 Task: Implement version control for research projects using GitHub.
Action: Mouse moved to (207, 228)
Screenshot: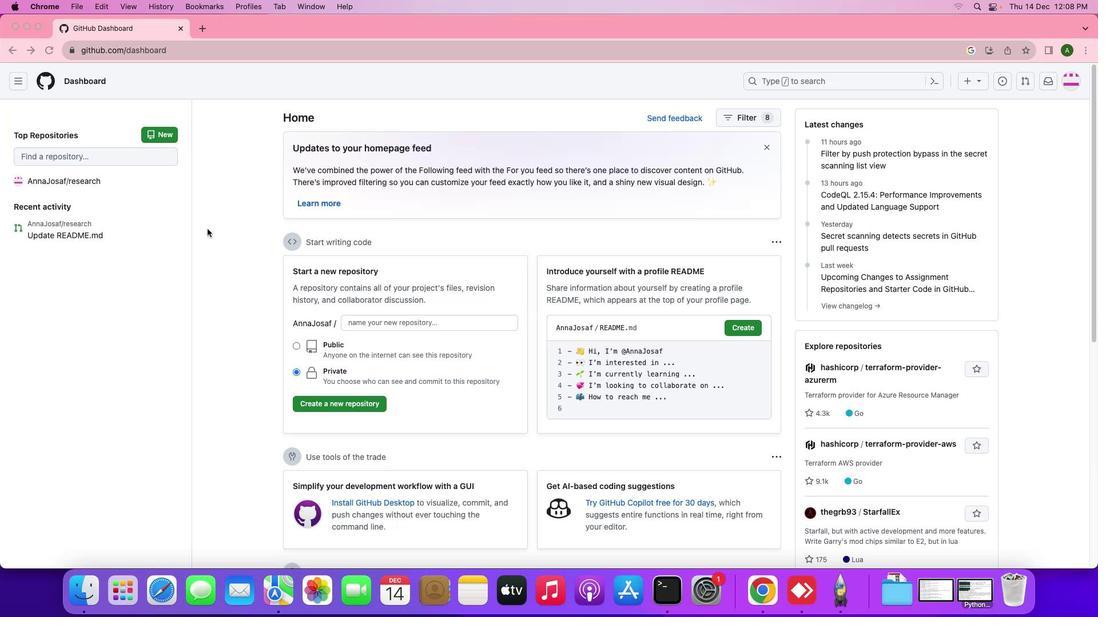 
Action: Mouse pressed left at (207, 228)
Screenshot: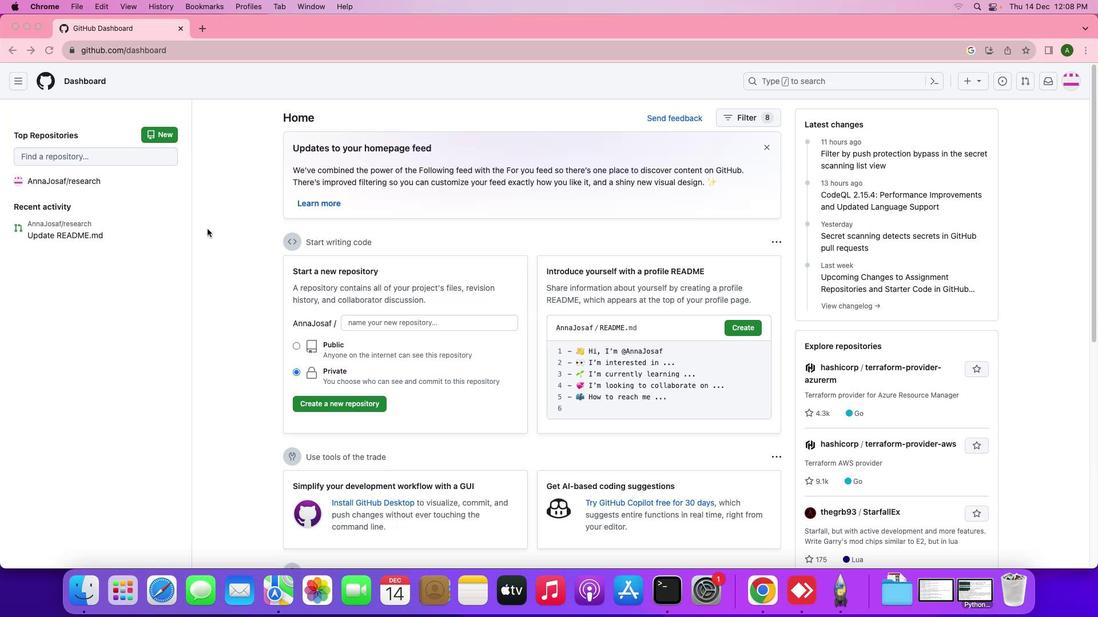 
Action: Mouse moved to (159, 133)
Screenshot: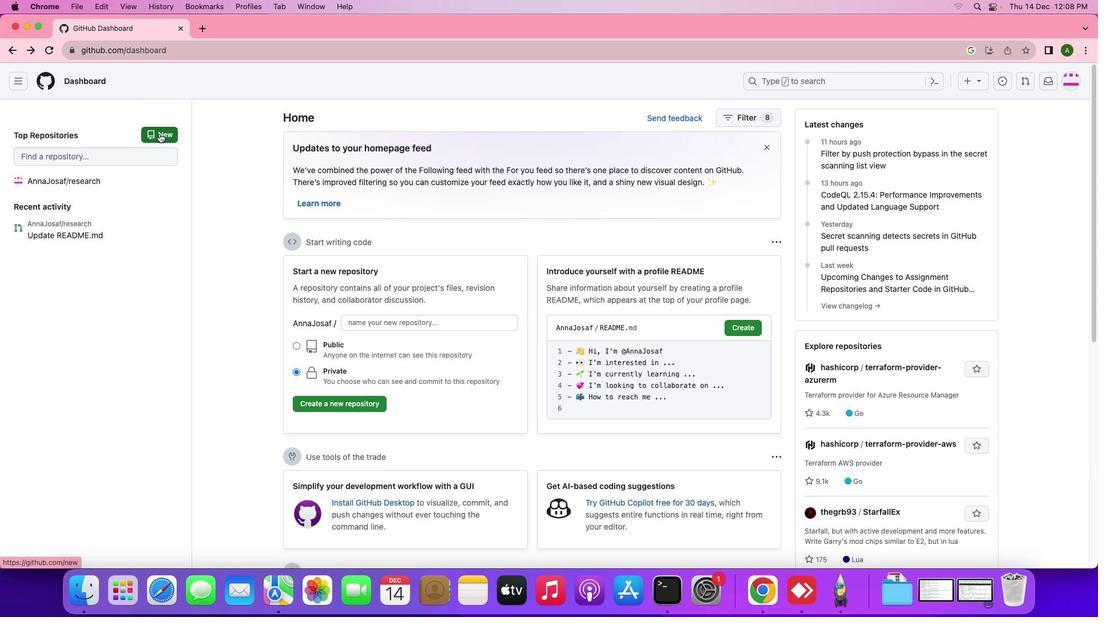 
Action: Mouse pressed left at (159, 133)
Screenshot: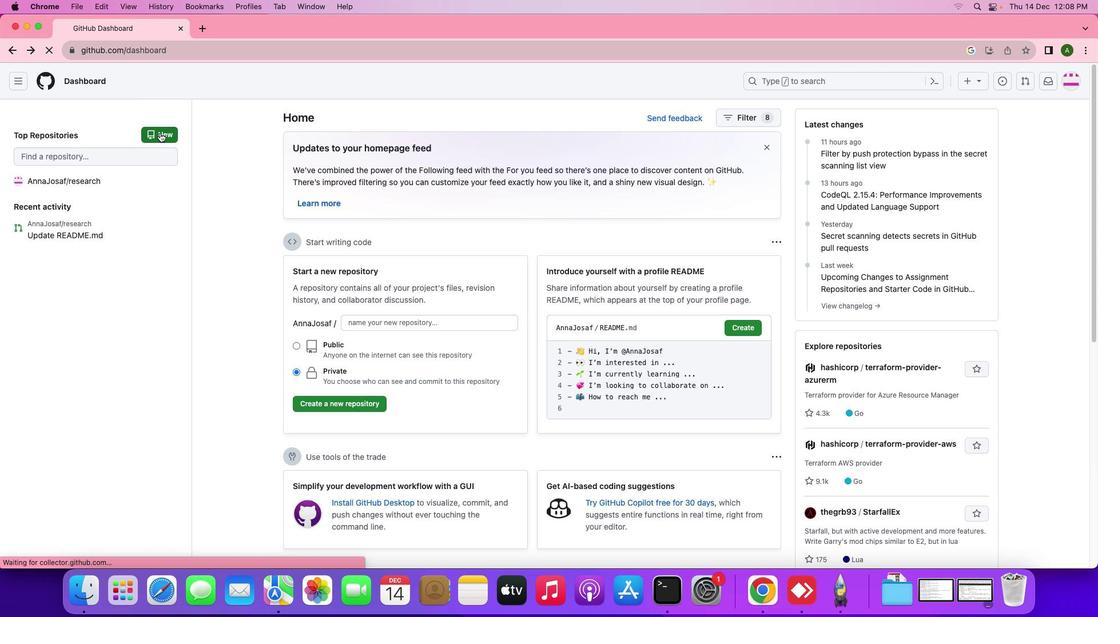 
Action: Mouse moved to (467, 220)
Screenshot: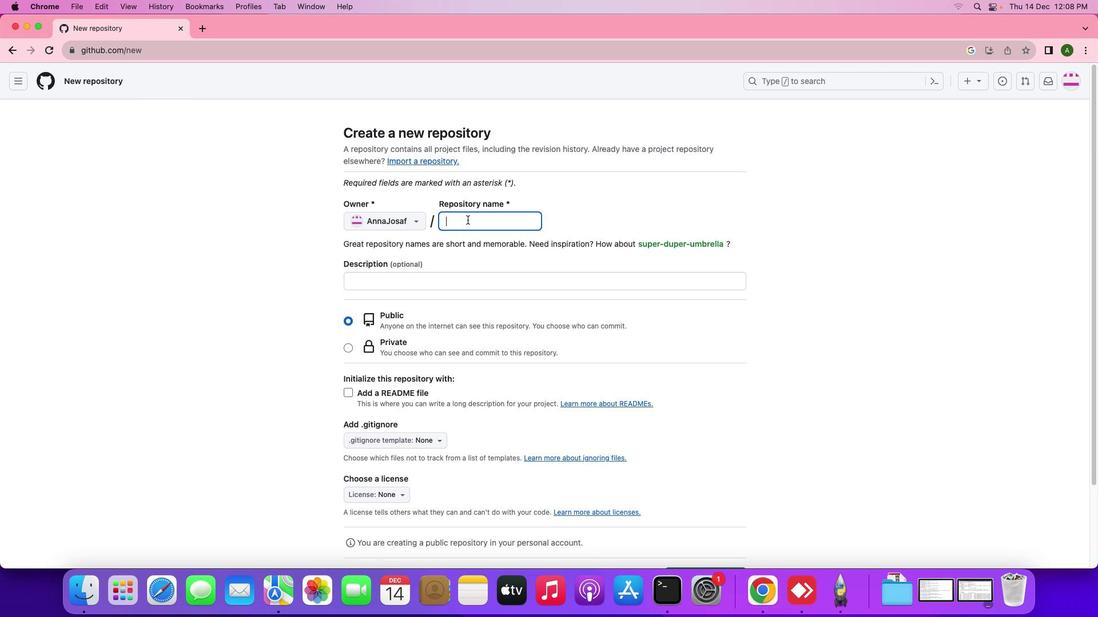 
Action: Mouse pressed left at (467, 220)
Screenshot: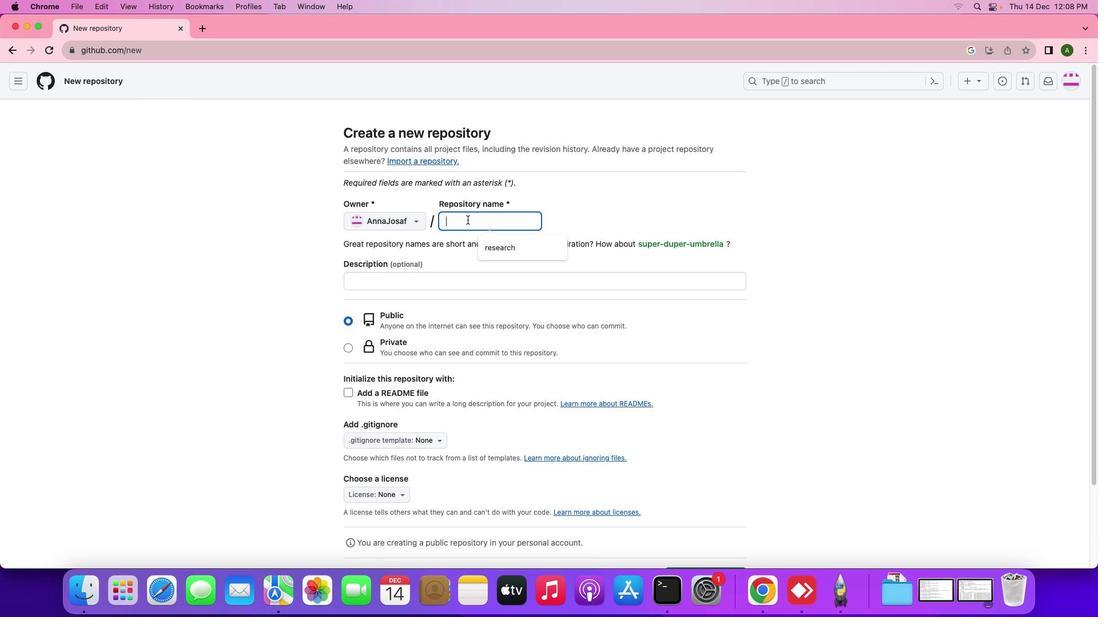 
Action: Key pressed Key.shift_r'R''e''s''e''a''r''c''h''1'Key.backspaceKey.shift_r'P''r''o''j''e''c''t'
Screenshot: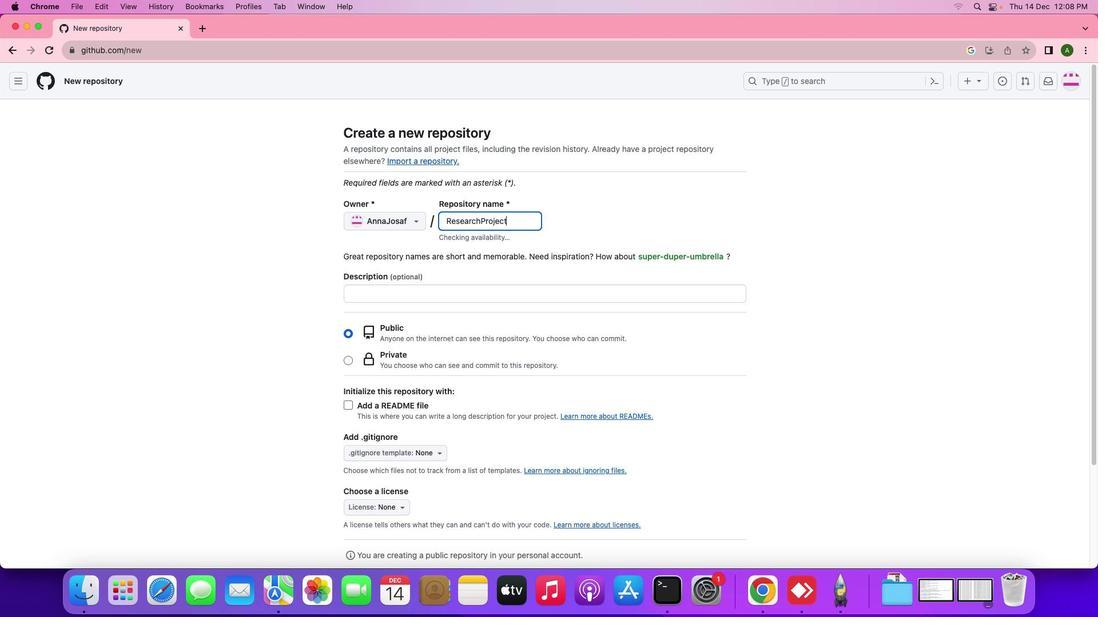 
Action: Mouse moved to (379, 376)
Screenshot: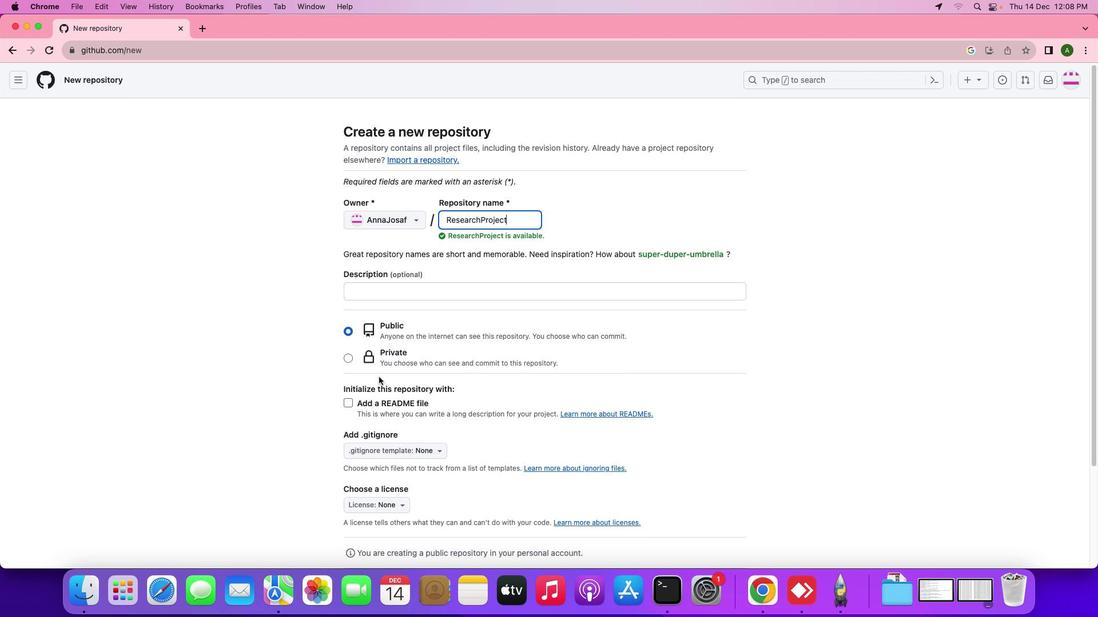 
Action: Mouse scrolled (379, 376) with delta (0, 0)
Screenshot: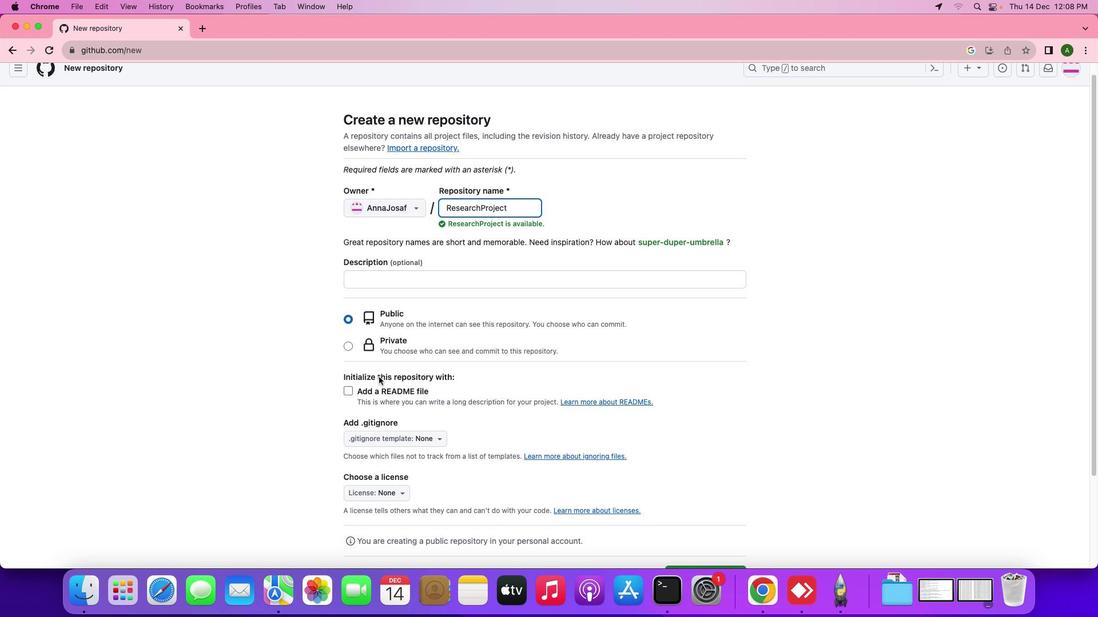 
Action: Mouse scrolled (379, 376) with delta (0, 0)
Screenshot: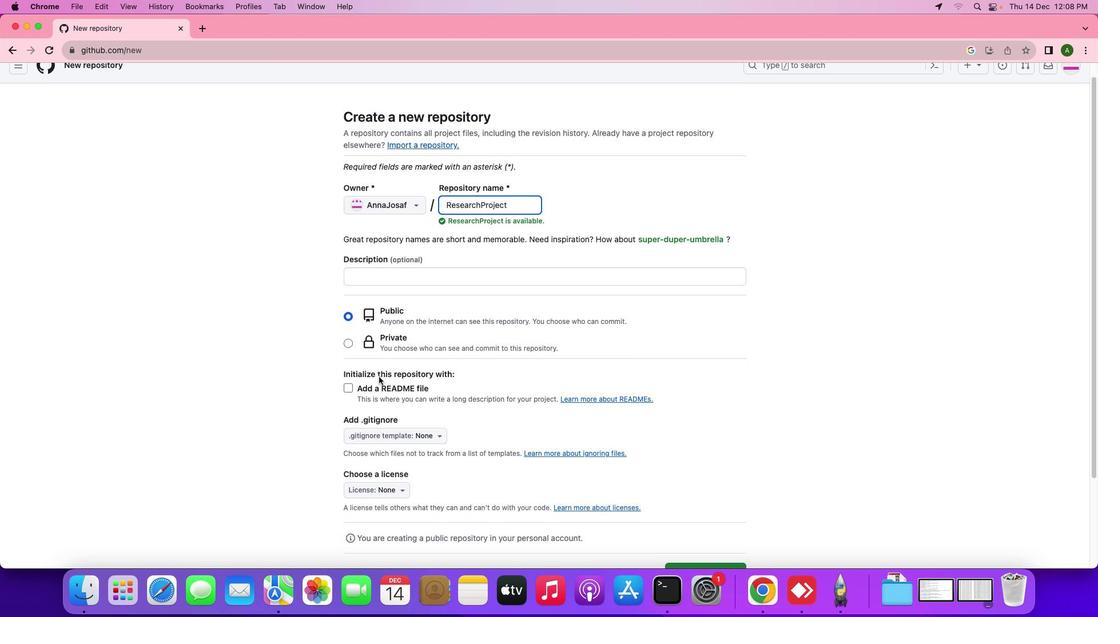 
Action: Mouse scrolled (379, 376) with delta (0, 0)
Screenshot: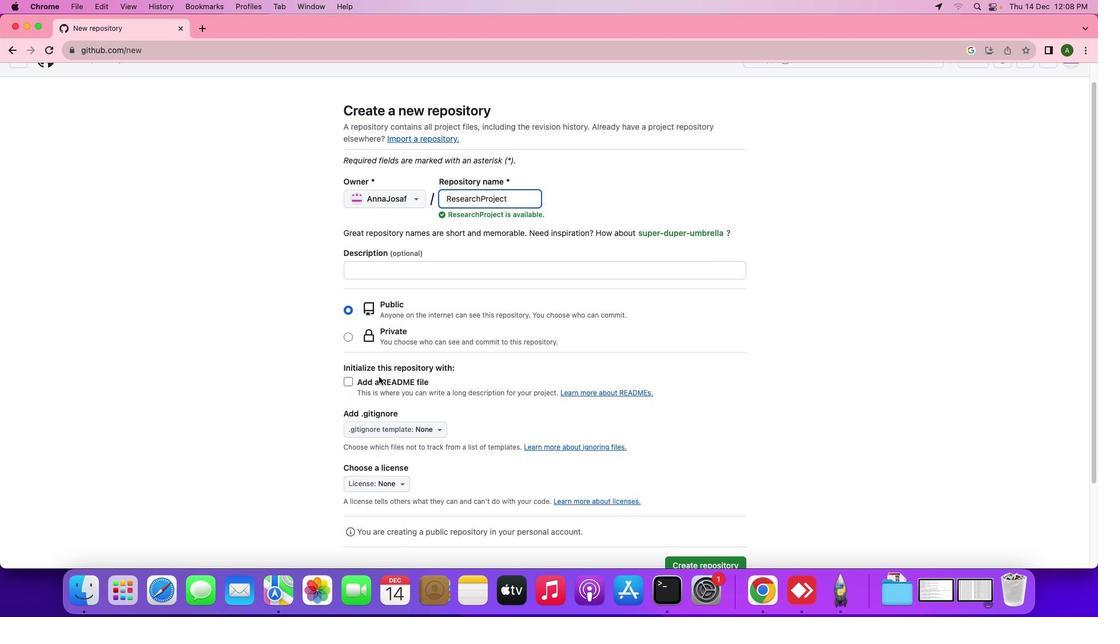 
Action: Mouse scrolled (379, 376) with delta (0, 0)
Screenshot: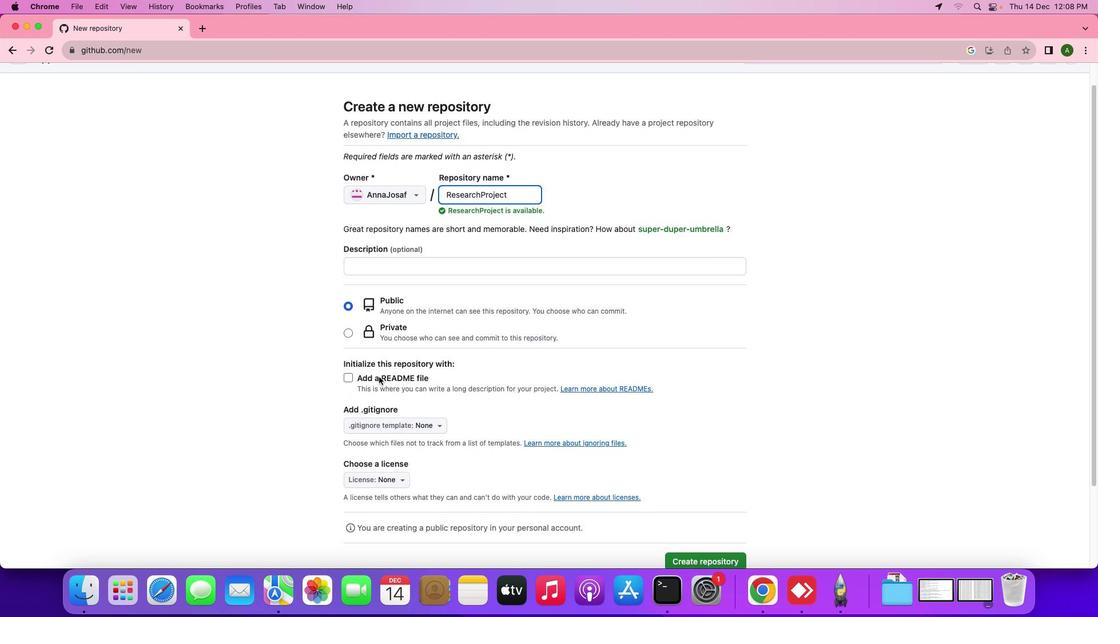 
Action: Mouse moved to (348, 379)
Screenshot: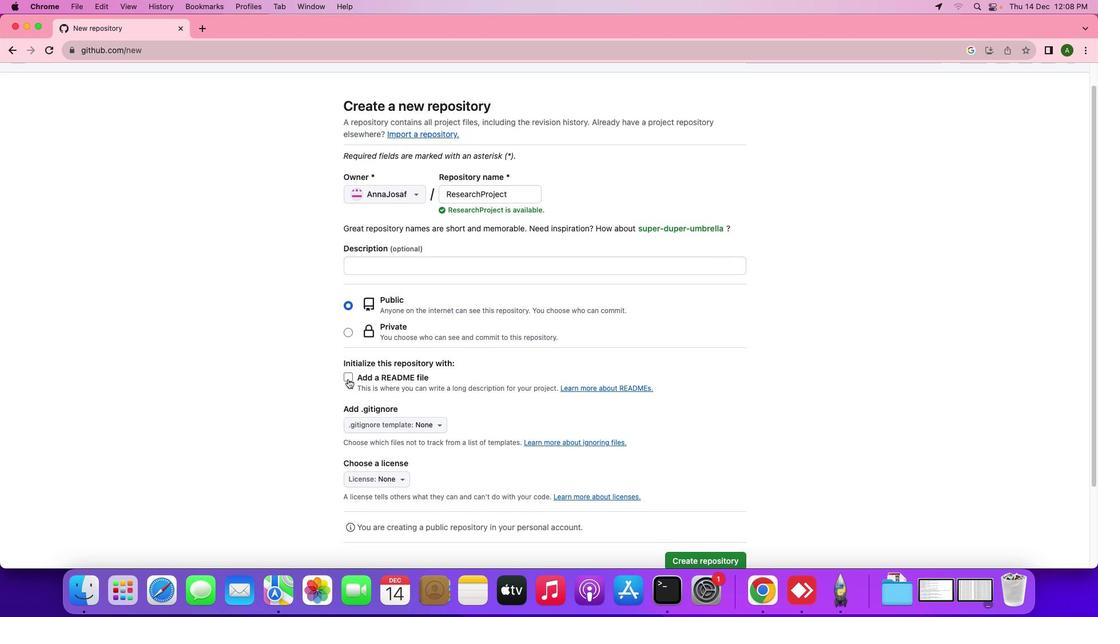 
Action: Mouse pressed left at (348, 379)
Screenshot: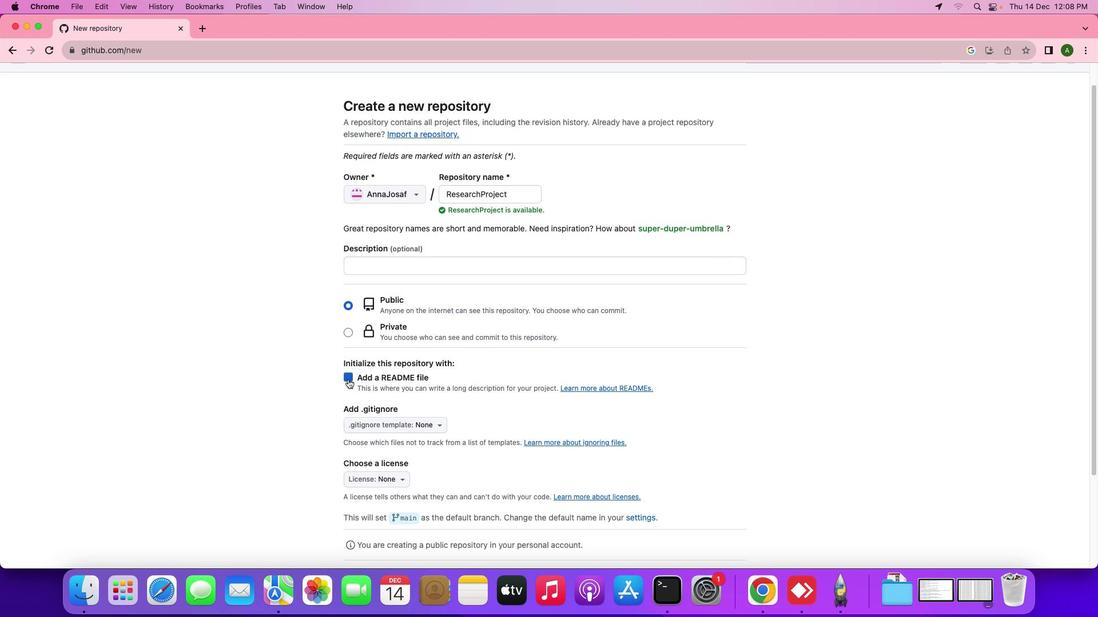 
Action: Mouse moved to (513, 400)
Screenshot: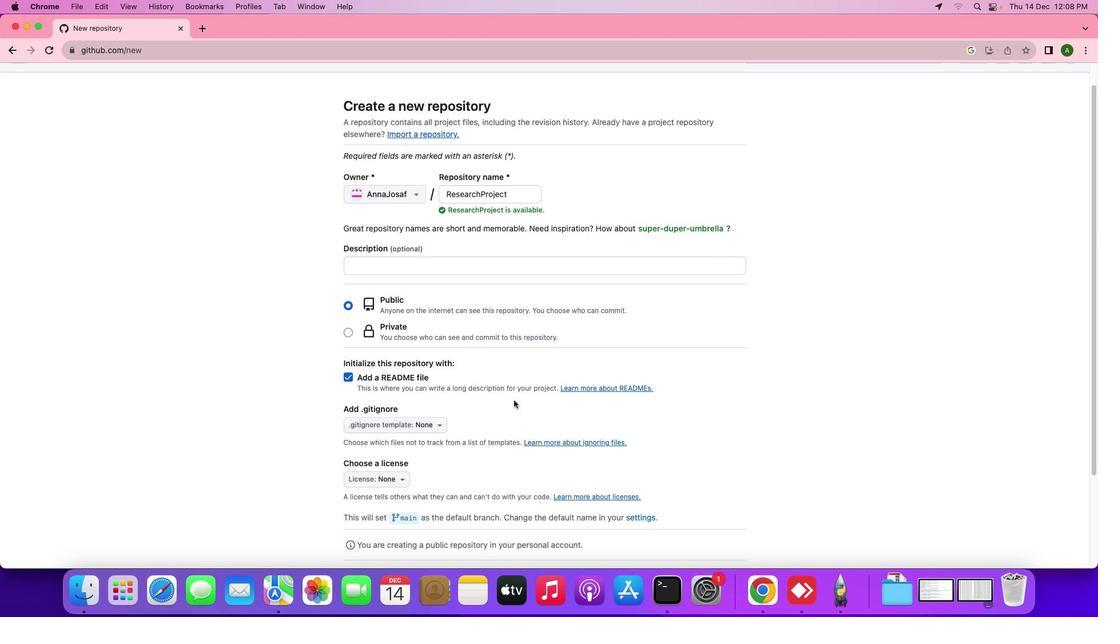 
Action: Mouse scrolled (513, 400) with delta (0, 0)
Screenshot: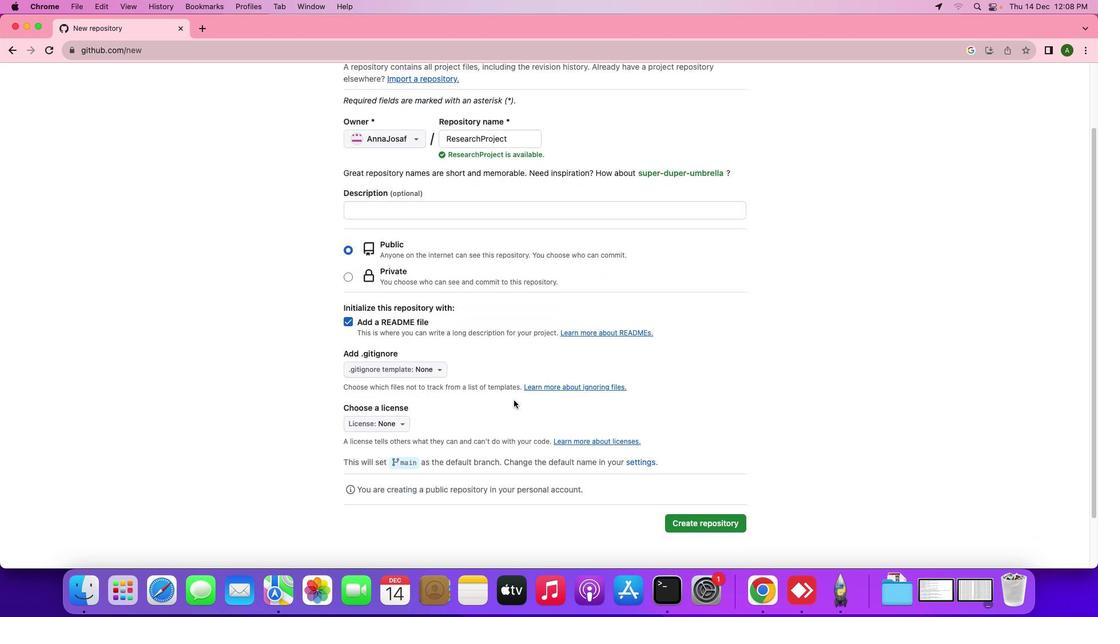 
Action: Mouse scrolled (513, 400) with delta (0, 0)
Screenshot: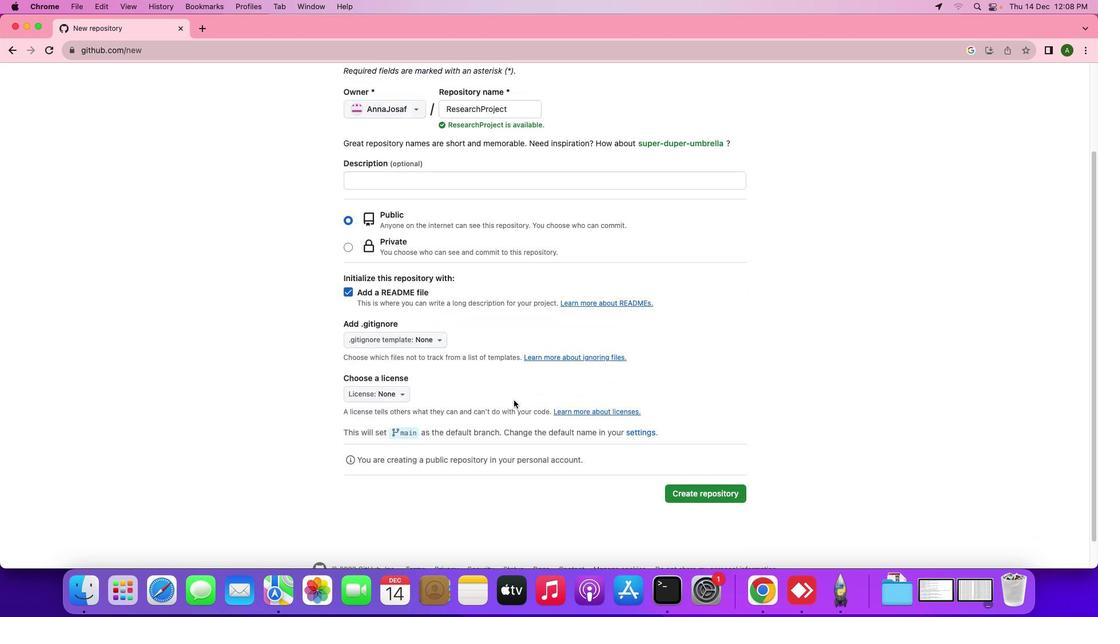 
Action: Mouse scrolled (513, 400) with delta (0, -1)
Screenshot: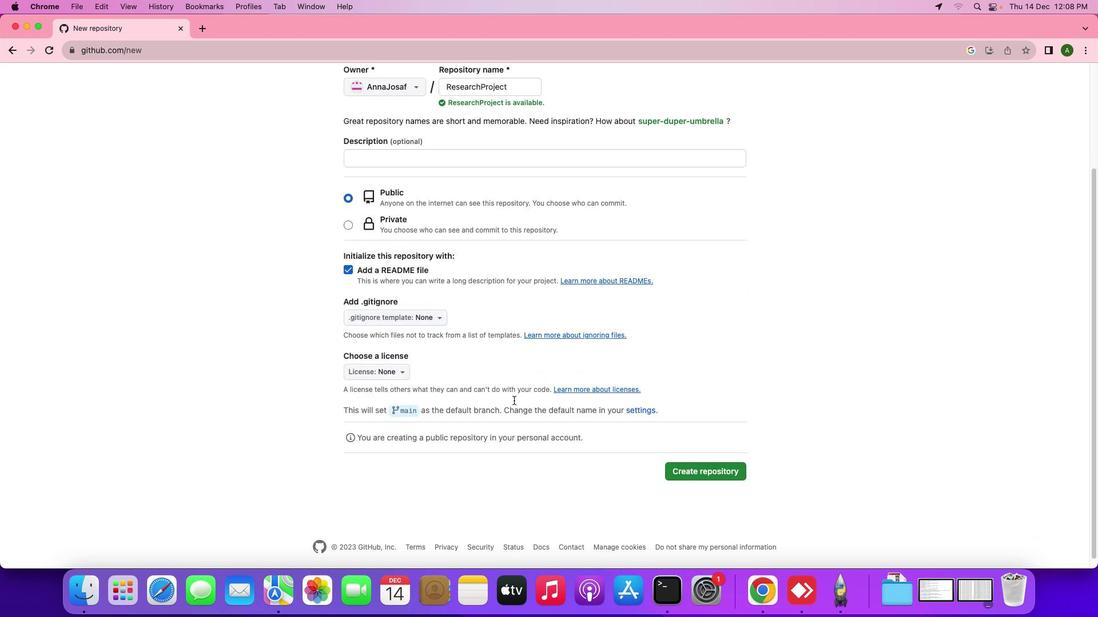 
Action: Mouse scrolled (513, 400) with delta (0, -2)
Screenshot: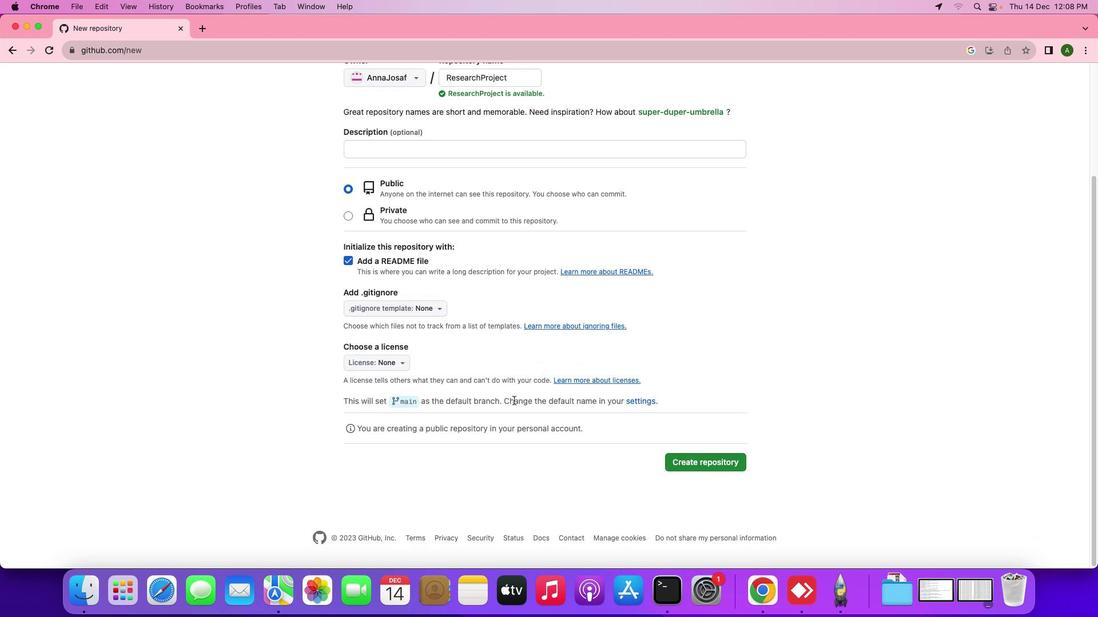 
Action: Mouse scrolled (513, 400) with delta (0, -2)
Screenshot: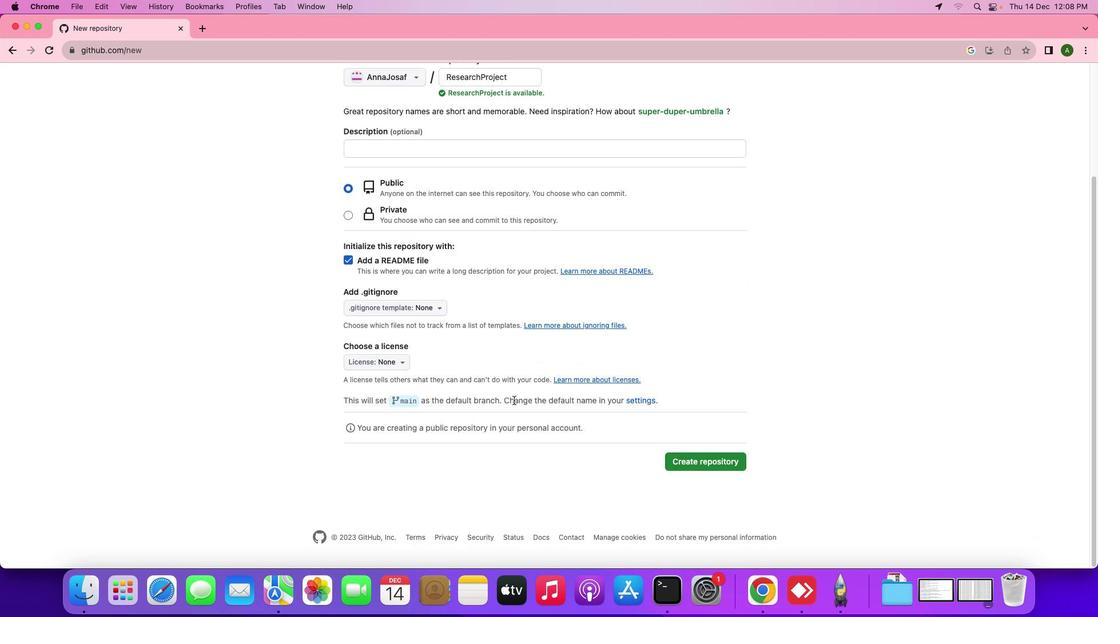 
Action: Mouse scrolled (513, 400) with delta (0, -2)
Screenshot: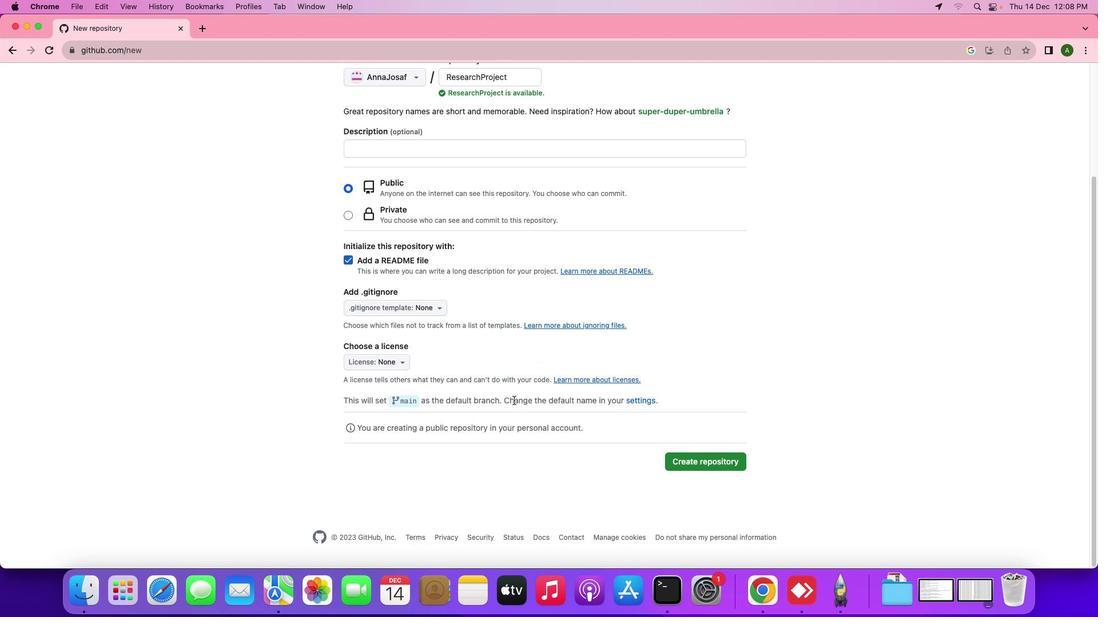 
Action: Mouse moved to (696, 462)
Screenshot: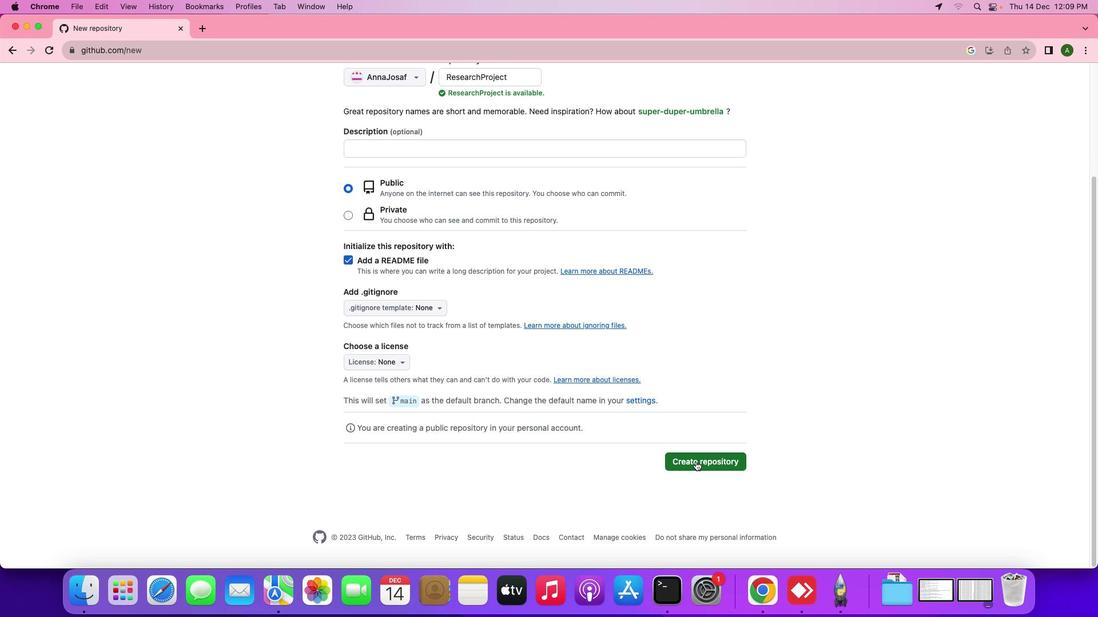 
Action: Mouse pressed left at (696, 462)
Screenshot: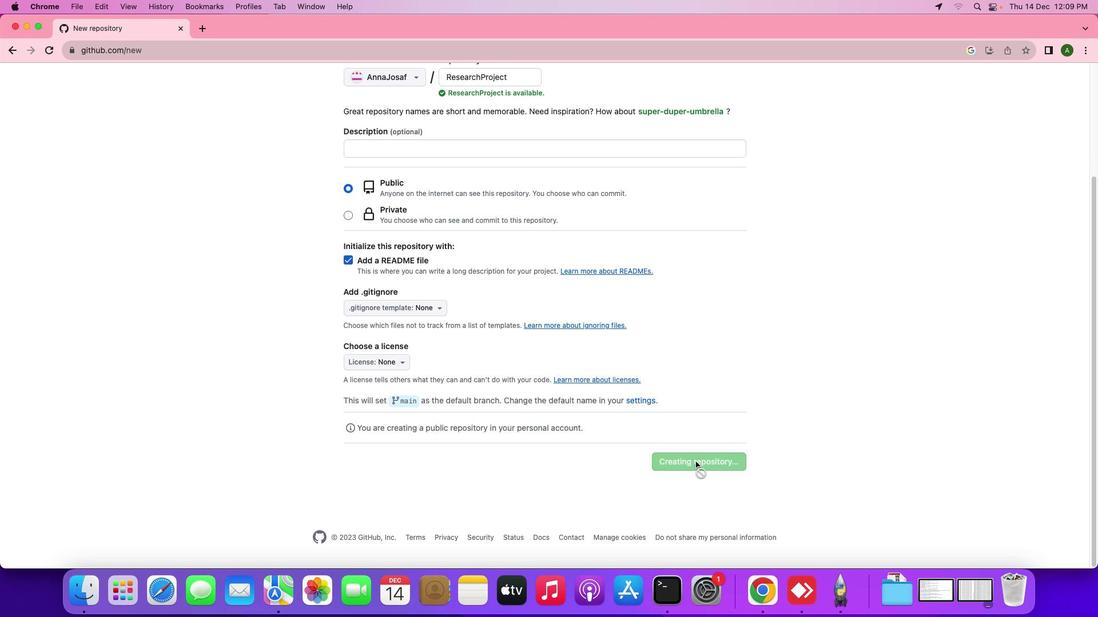 
Action: Mouse moved to (694, 280)
Screenshot: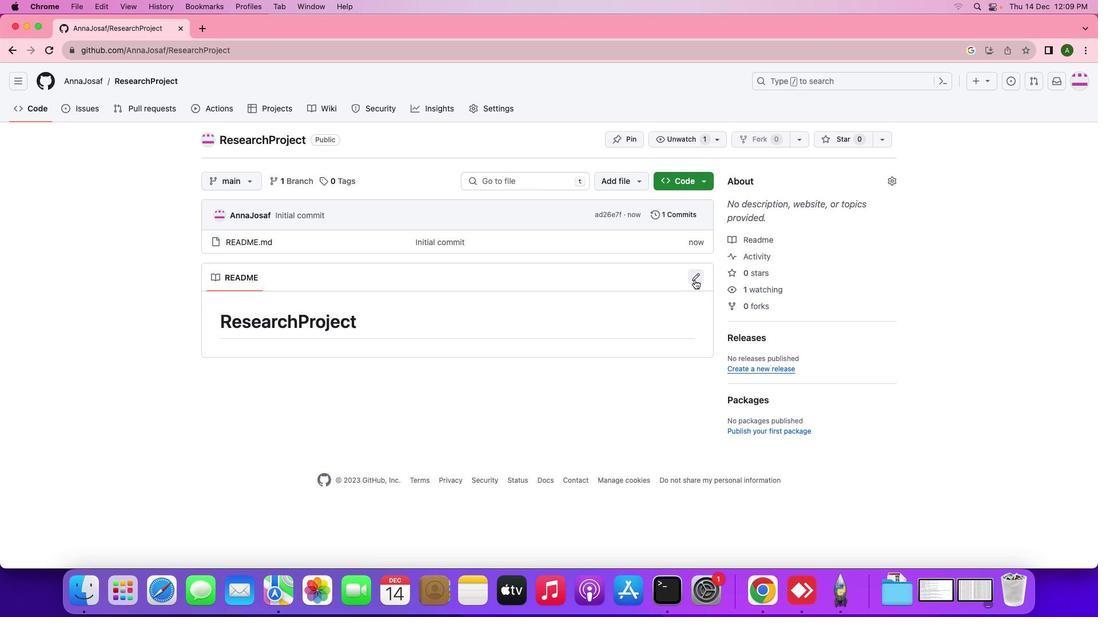 
Action: Mouse pressed left at (694, 280)
Screenshot: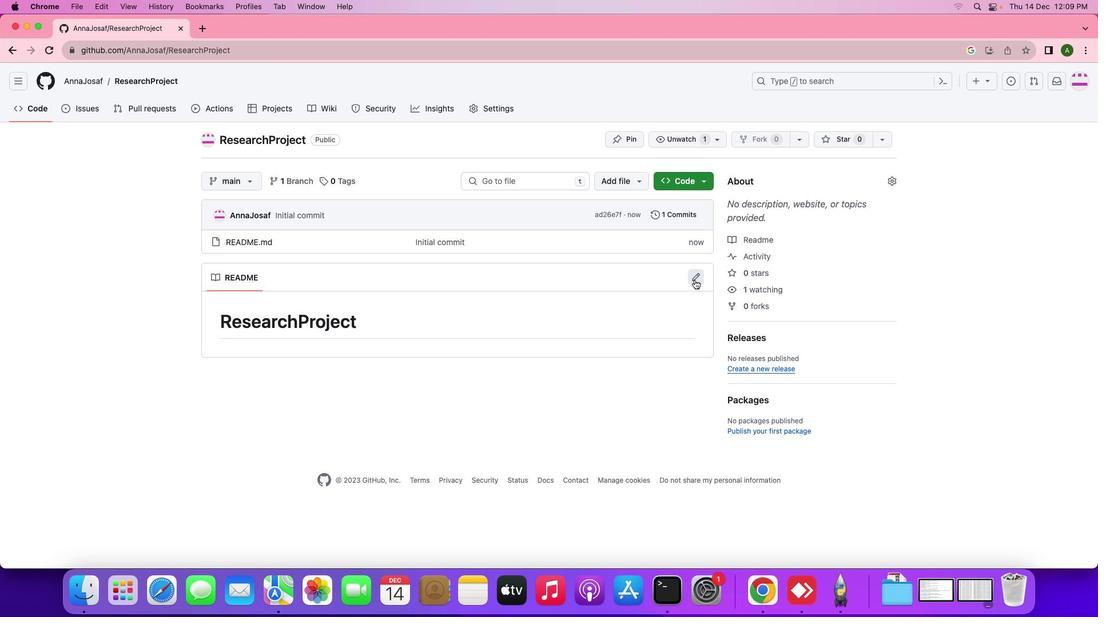 
Action: Mouse moved to (116, 197)
Screenshot: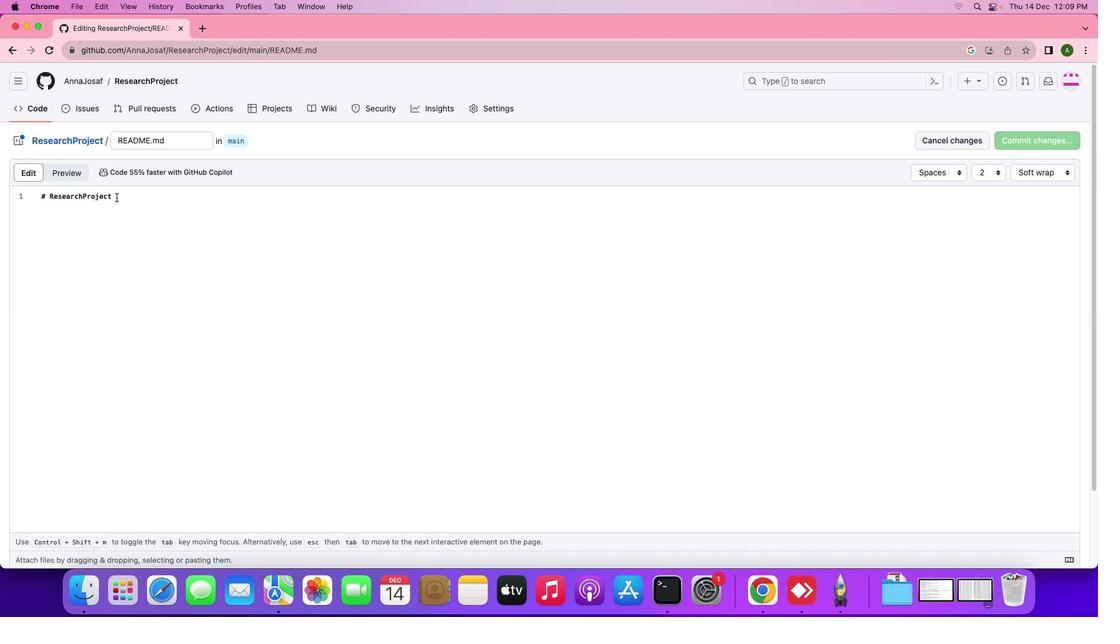 
Action: Mouse pressed left at (116, 197)
Screenshot: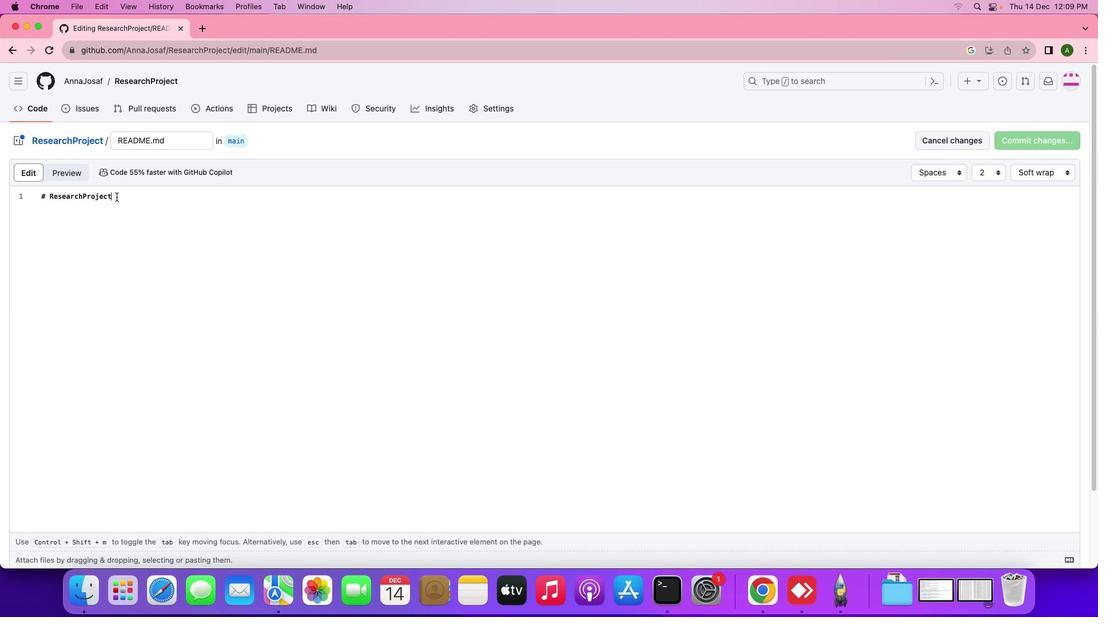 
Action: Mouse moved to (120, 195)
Screenshot: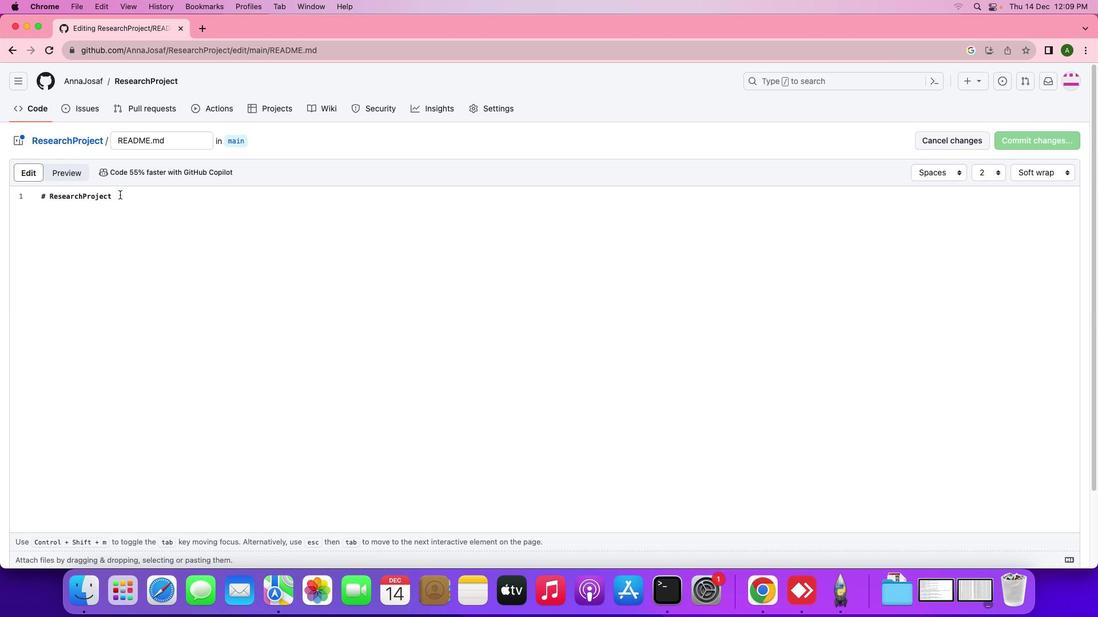 
Action: Key pressed Key.enterKey.shift_r'#'Key.spaceKey.backspaceKey.backspace'1'Key.backspaceKey.shift_r'#'Key.spaceKey.shift_r'P''r''o''j''e''c''t'Key.space'o'Key.backspaceKey.backspaceKey.backspaceKey.backspaceKey.backspaceKey.backspaceKey.backspaceKey.backspaceKey.backspaceKey.backspaceKey.backspaceKey.shift_r'V''e''r''s''i''o''n'Key.spaceKey.shift_r'C''o''n''t''r''o''l'Key.space'i''s'Key.space't''h''e'Key.space'b''a''c''k''d''o''n''e'Key.space'o''f'Key.space'o''u''r'Key.space'r''e''a'Key.backspace's''e''a''r''c''h'Key.space'p''r''o''j''e''c''t'','Key.space'p''r''o''v''i''d''i''n''g'Key.space'a'Key.space's''t''r''u''c''t''u''r''e''d''s'Key.spaceKey.backspaceKey.backspace'd'Key.backspaceKey.enterKey.shift_r'E'Key.backspaceKey.shift_r'A''l''l'Key.spaceKey.shift_r'P''r''o''j''e''c''t'Key.space'c''o''m''p''o''n''e''n''t''s'Key.space'f''r''o''m'Key.space'c''o''d''e'Key.space't''o'Key.space'd''a''t''a'','Key.space'a''r''e'Key.space't''r''a''c''k''e''d'','Key.space'm''a''k''e''i''n'Key.backspaceKey.backspaceKey.backspace'i''n''g'Key.space'i''s'Key.space'e''a''s''i''r'Key.backspace'e''r'Key.space't''o'Key.space'r''e''c''r''e''a''t''e'Key.space'e''x''p''e''r''i''m''e''n''t''s'Key.space'a''n''d'Key.space'a''n''a''l''y''s''e''s''.'Key.space
Screenshot: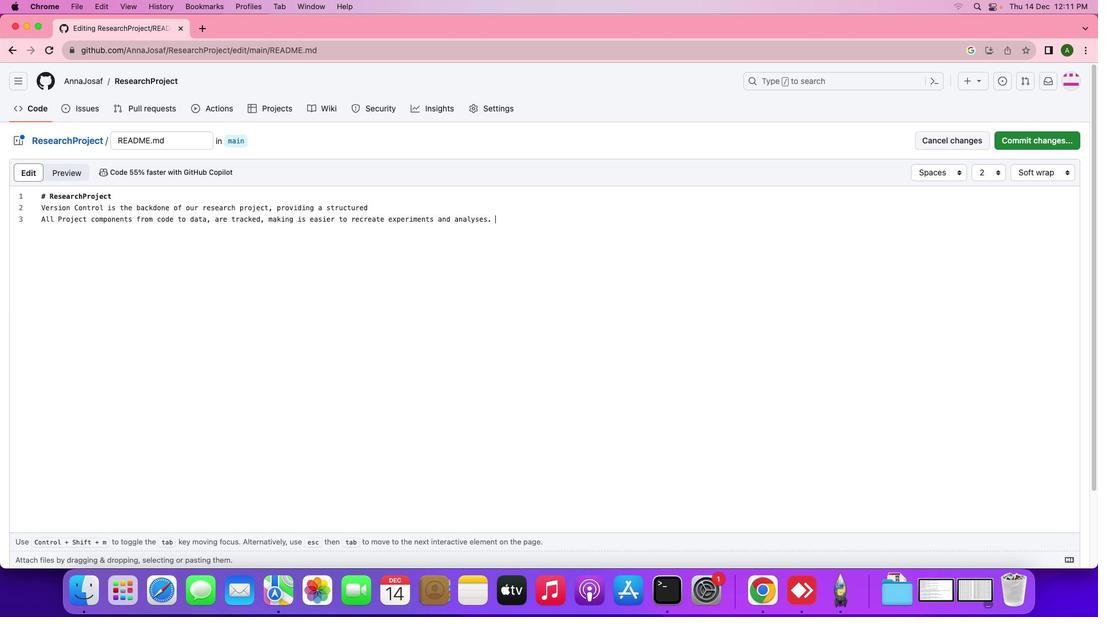 
Action: Mouse scrolled (120, 195) with delta (0, 0)
Screenshot: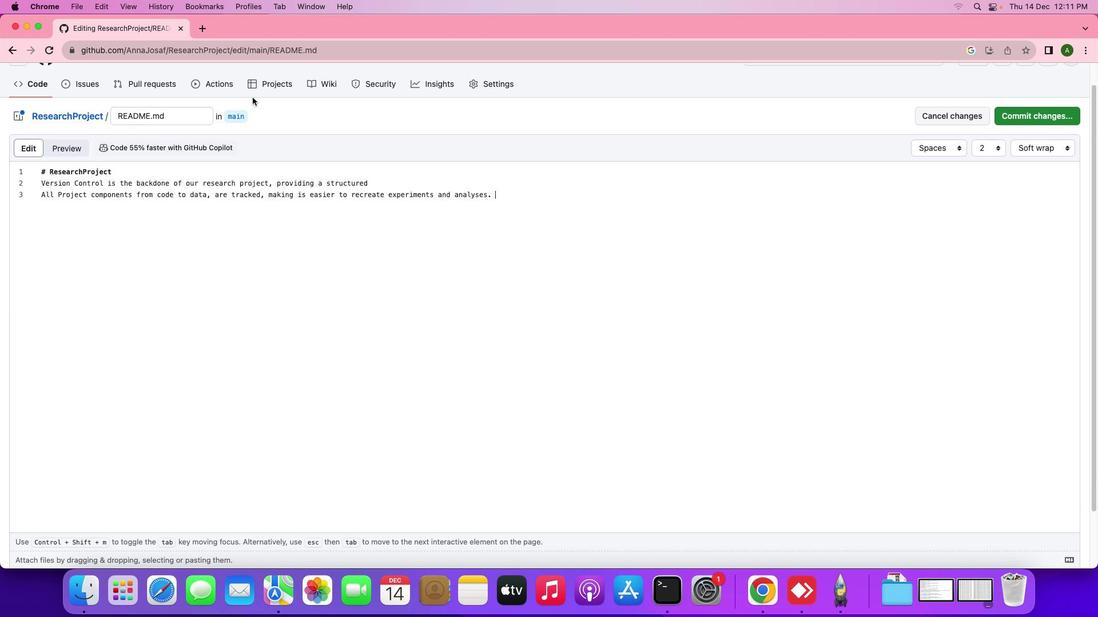 
Action: Mouse moved to (120, 194)
Screenshot: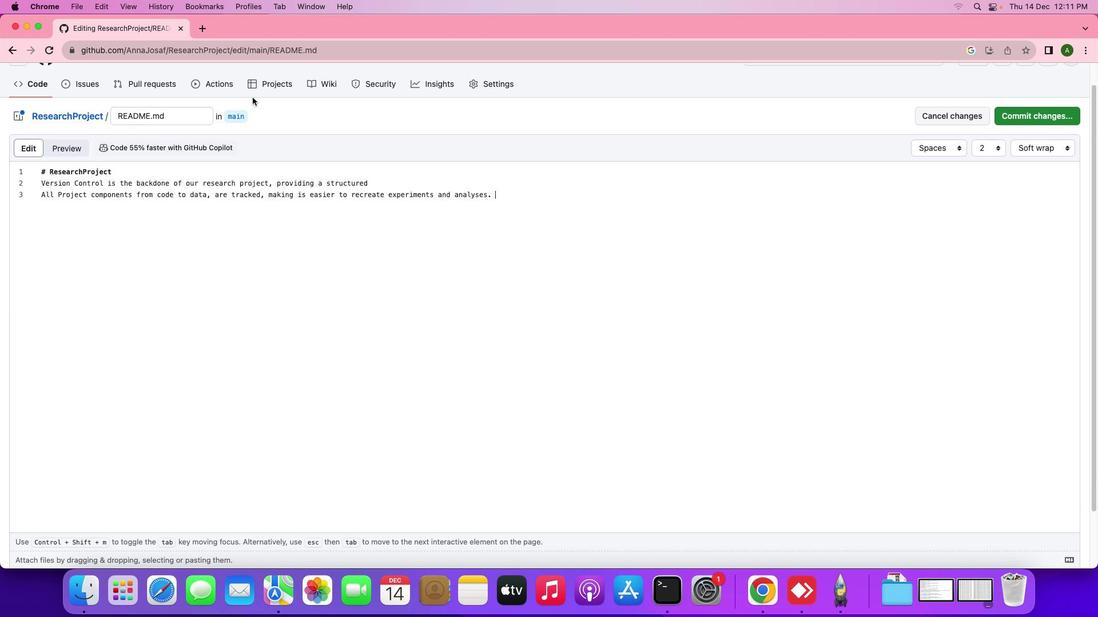 
Action: Mouse scrolled (120, 194) with delta (0, 0)
Screenshot: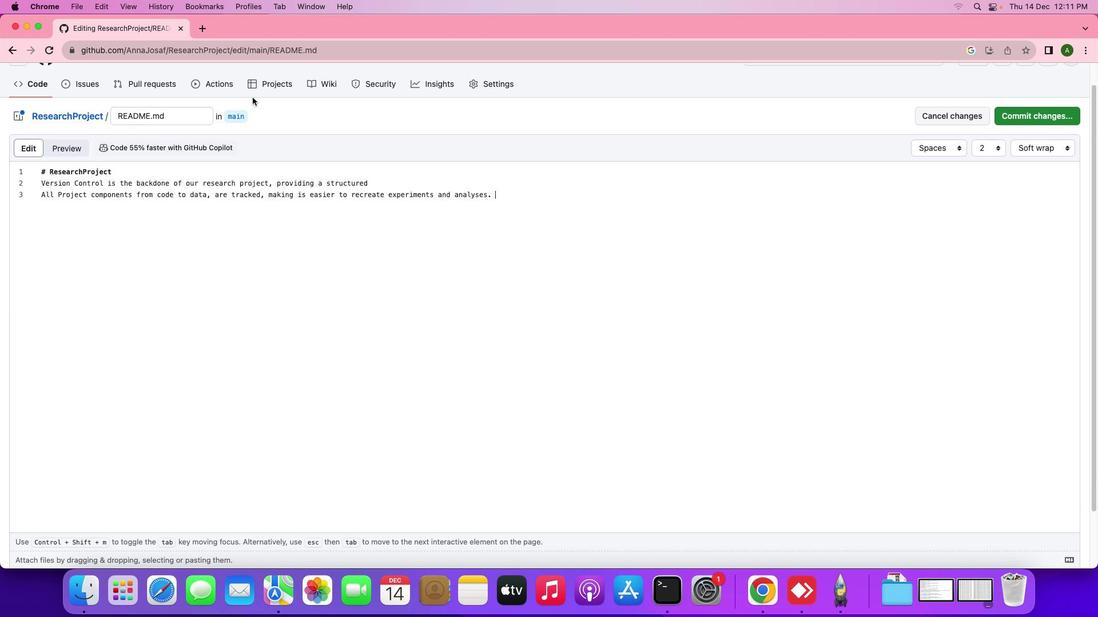 
Action: Mouse moved to (831, 175)
Screenshot: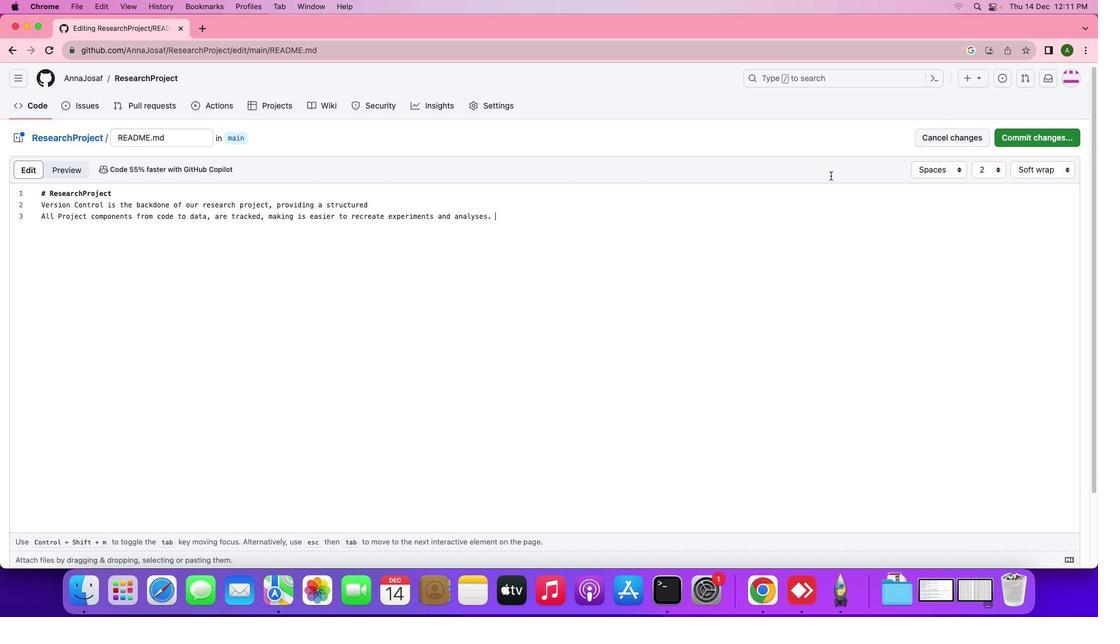 
Action: Mouse scrolled (831, 175) with delta (0, 0)
Screenshot: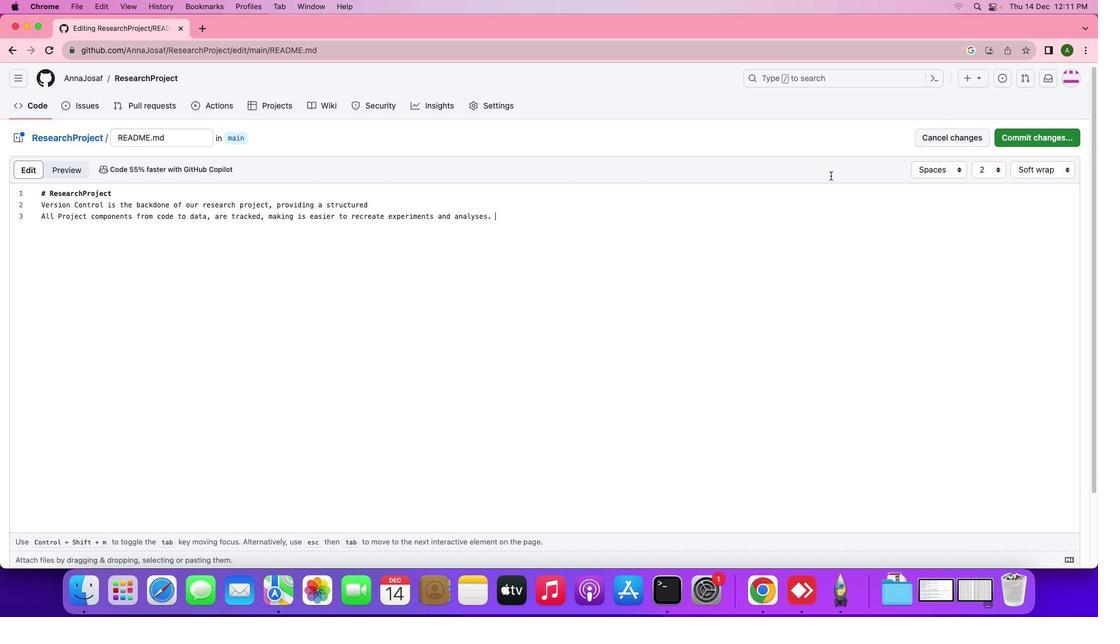 
Action: Mouse moved to (831, 175)
Screenshot: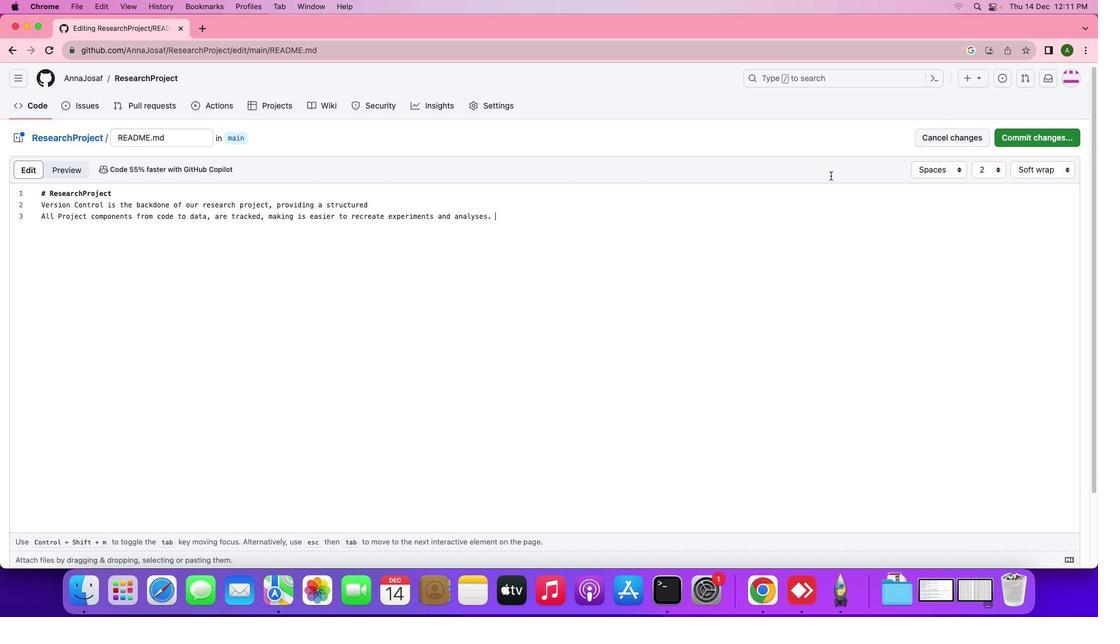 
Action: Mouse scrolled (831, 175) with delta (0, 0)
Screenshot: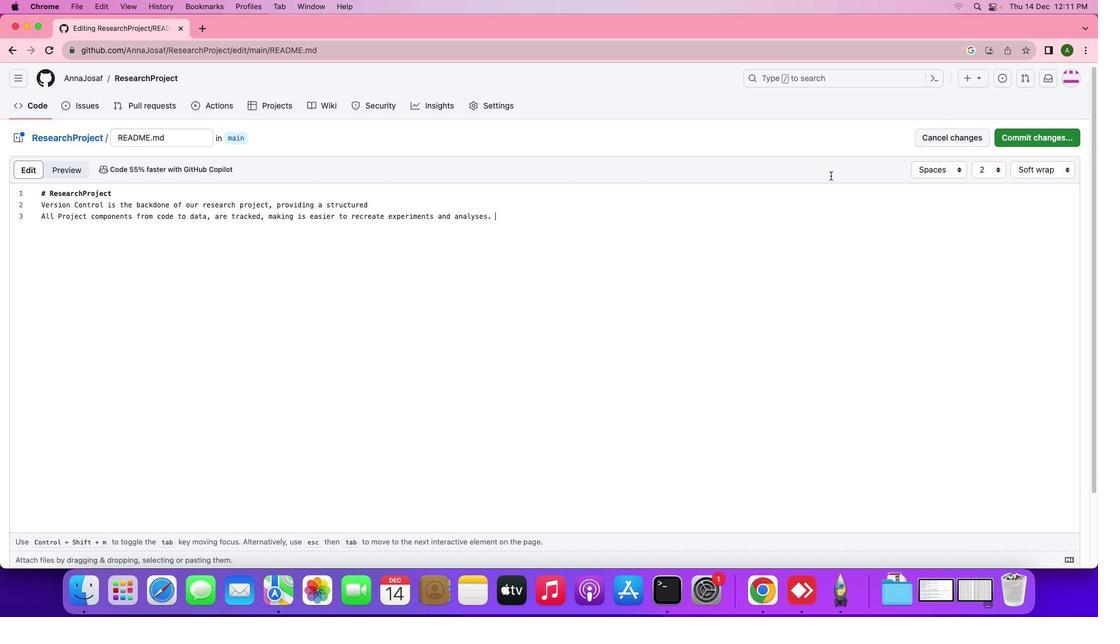 
Action: Mouse moved to (830, 176)
Screenshot: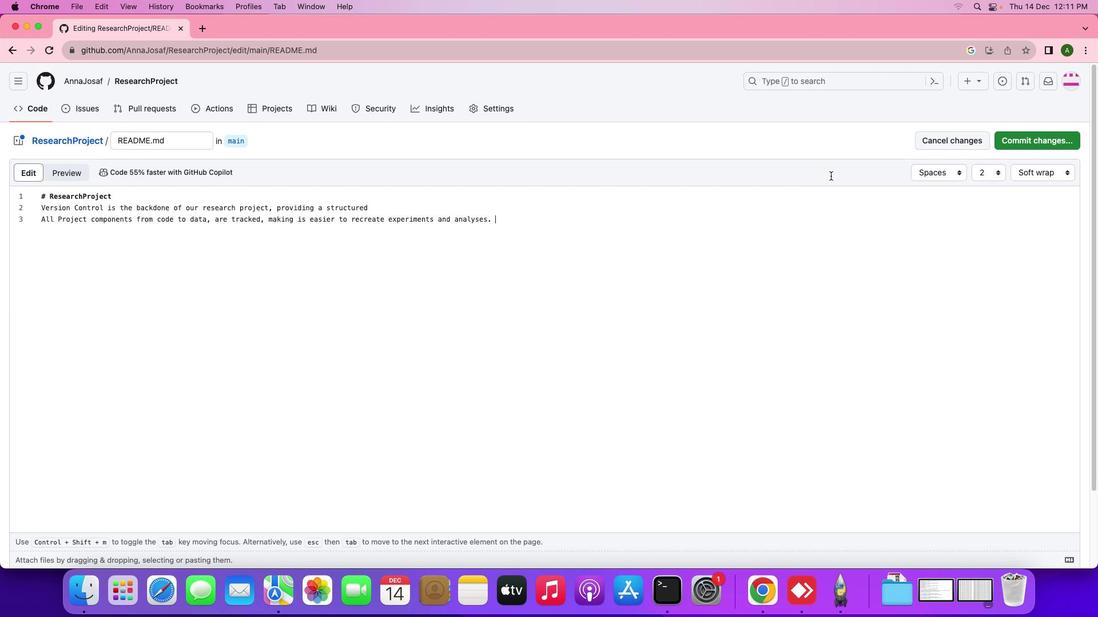 
Action: Mouse scrolled (830, 176) with delta (0, 1)
Screenshot: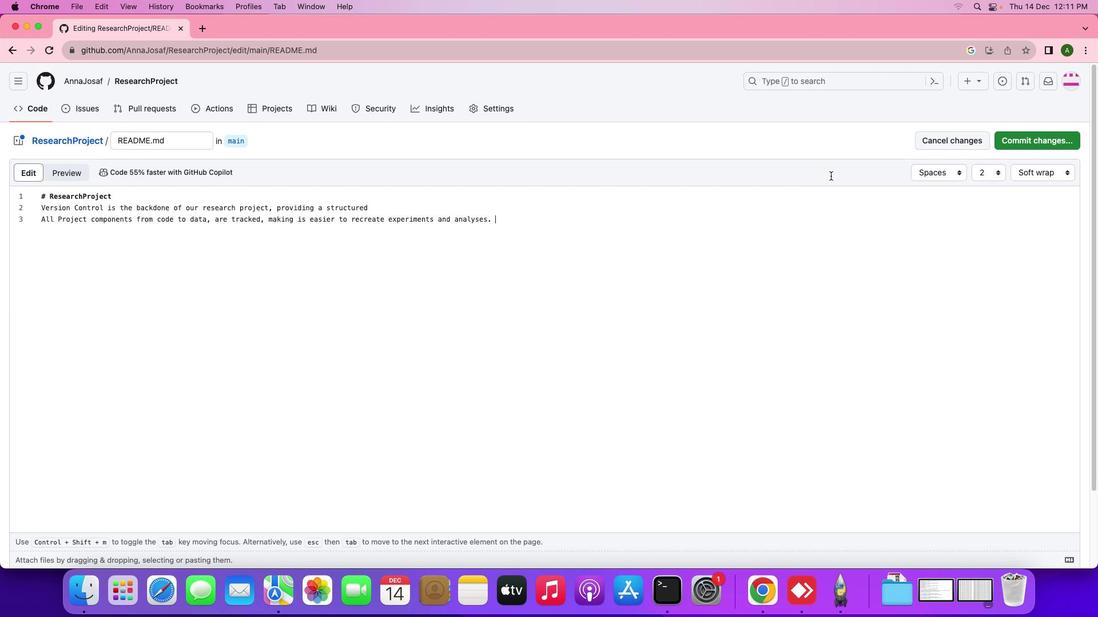 
Action: Mouse scrolled (830, 176) with delta (0, 0)
Screenshot: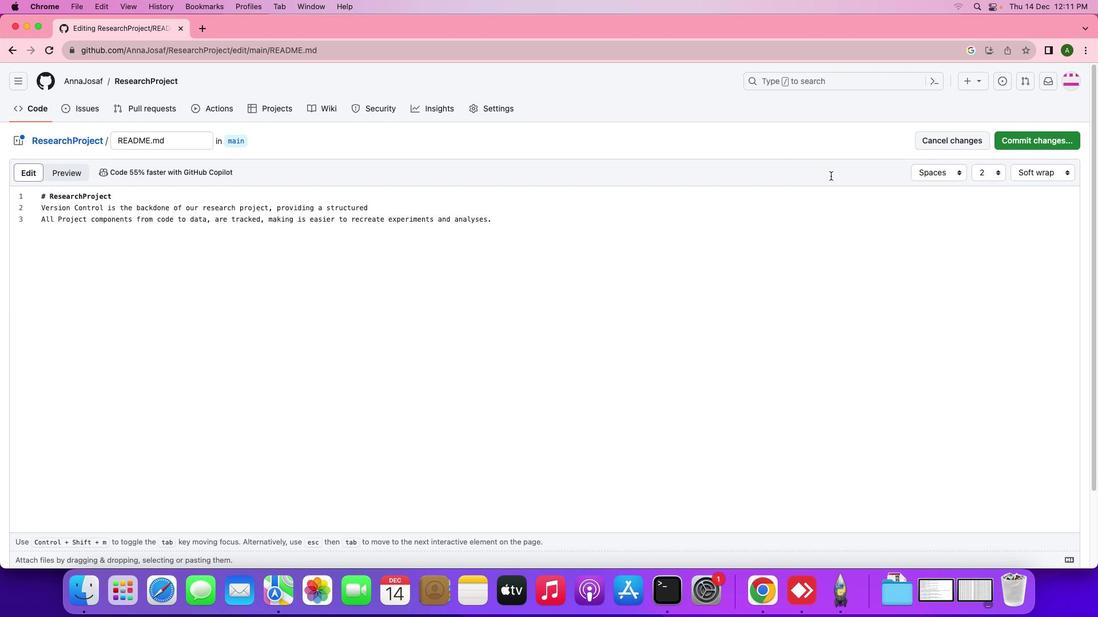 
Action: Mouse scrolled (830, 176) with delta (0, 0)
Screenshot: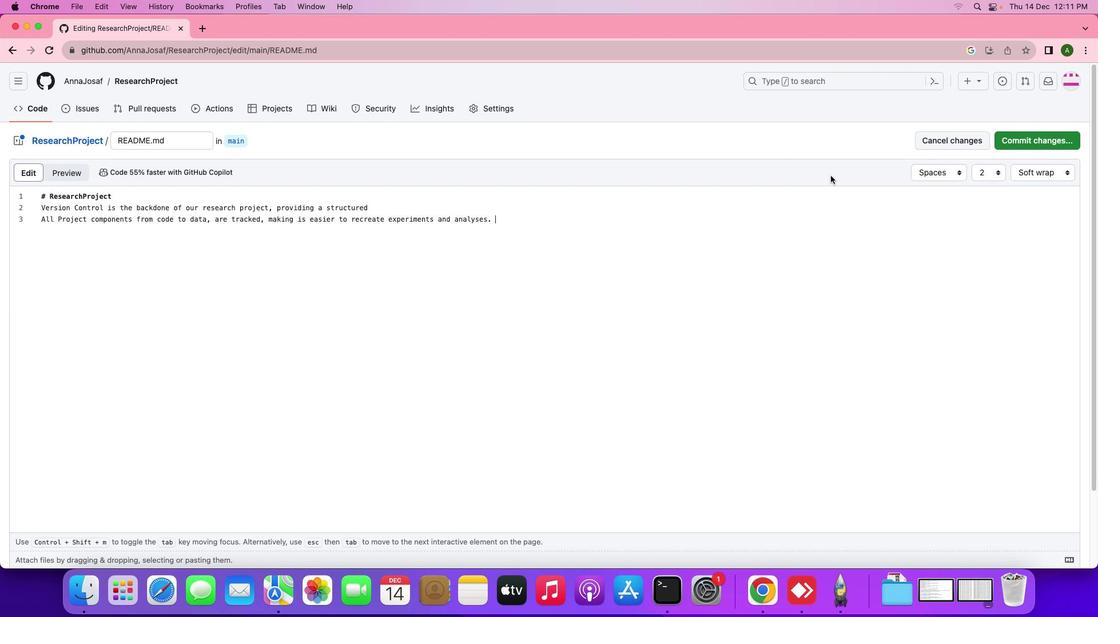 
Action: Mouse scrolled (830, 176) with delta (0, 0)
Screenshot: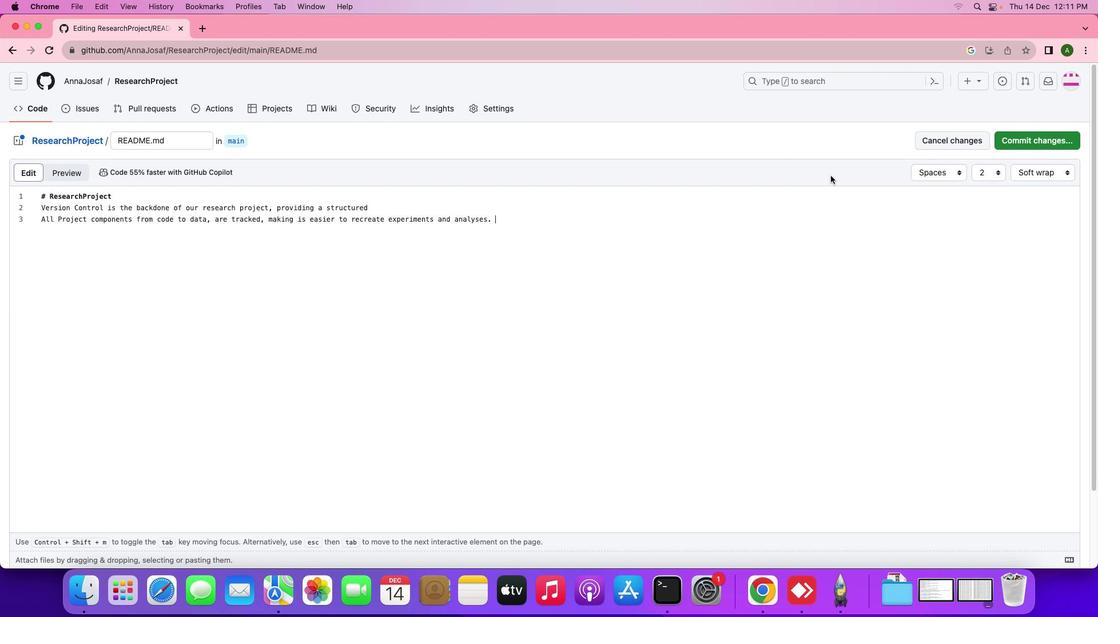 
Action: Mouse moved to (604, 312)
Screenshot: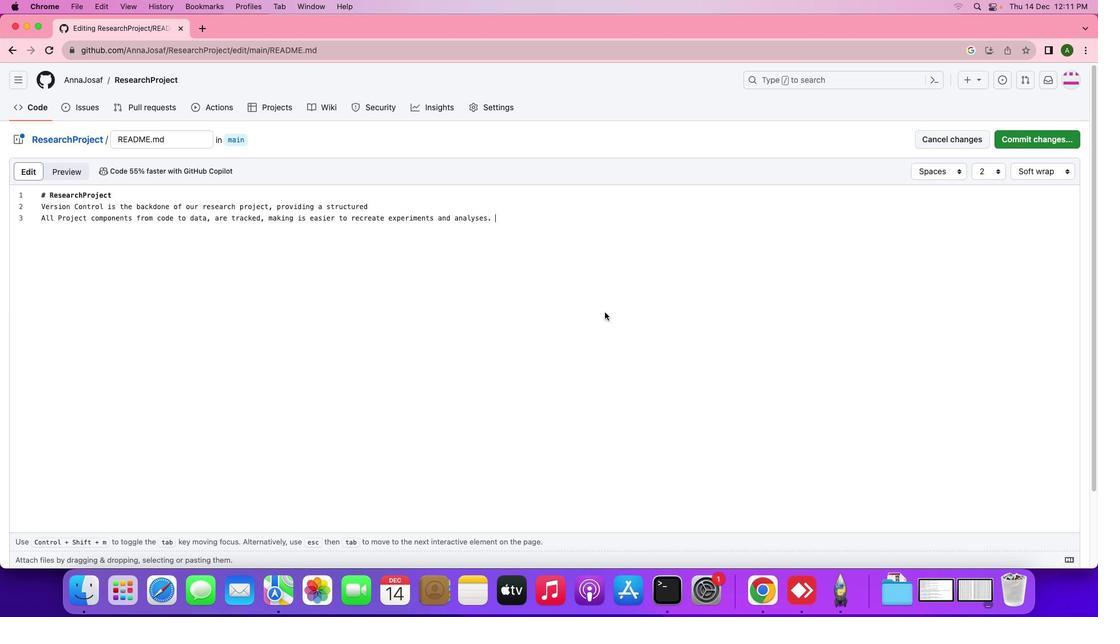 
Action: Mouse scrolled (604, 312) with delta (0, 0)
Screenshot: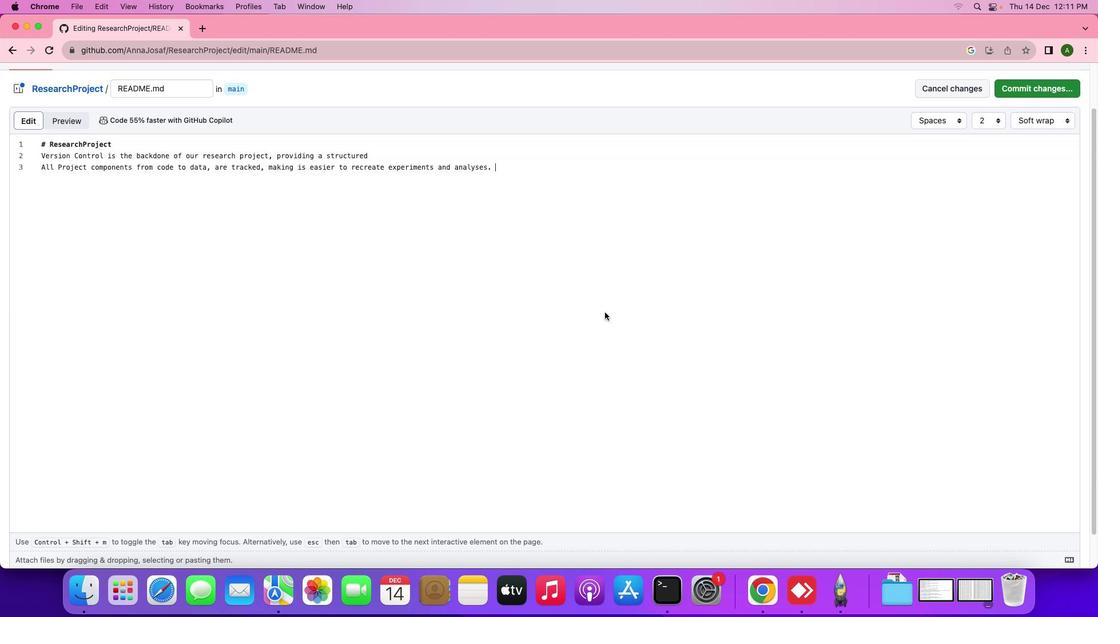 
Action: Mouse scrolled (604, 312) with delta (0, 0)
Screenshot: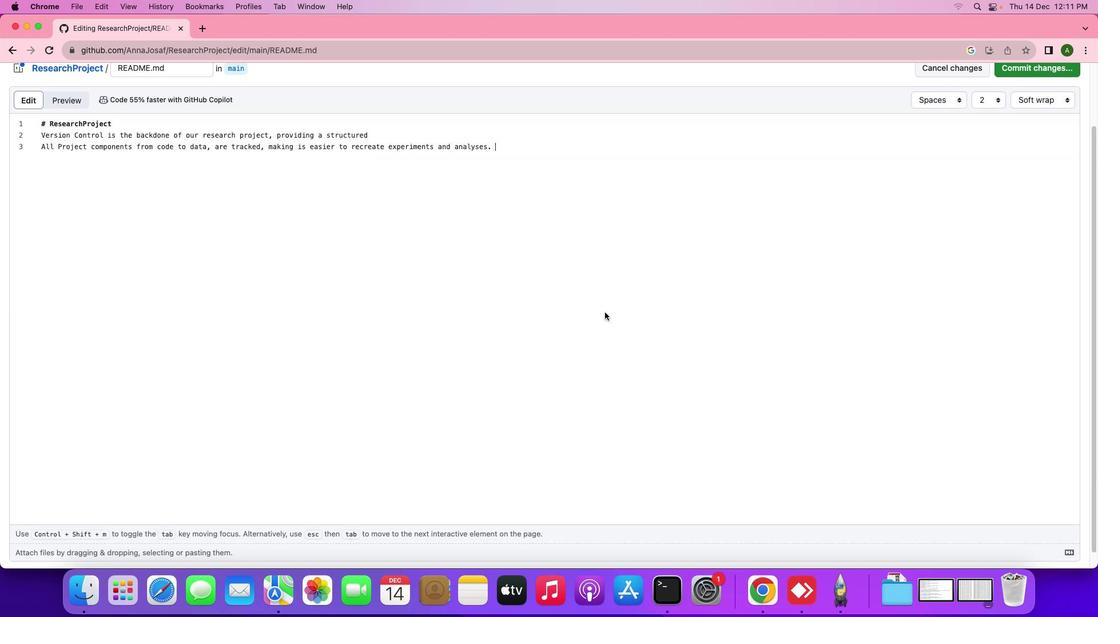 
Action: Mouse scrolled (604, 312) with delta (0, -1)
Screenshot: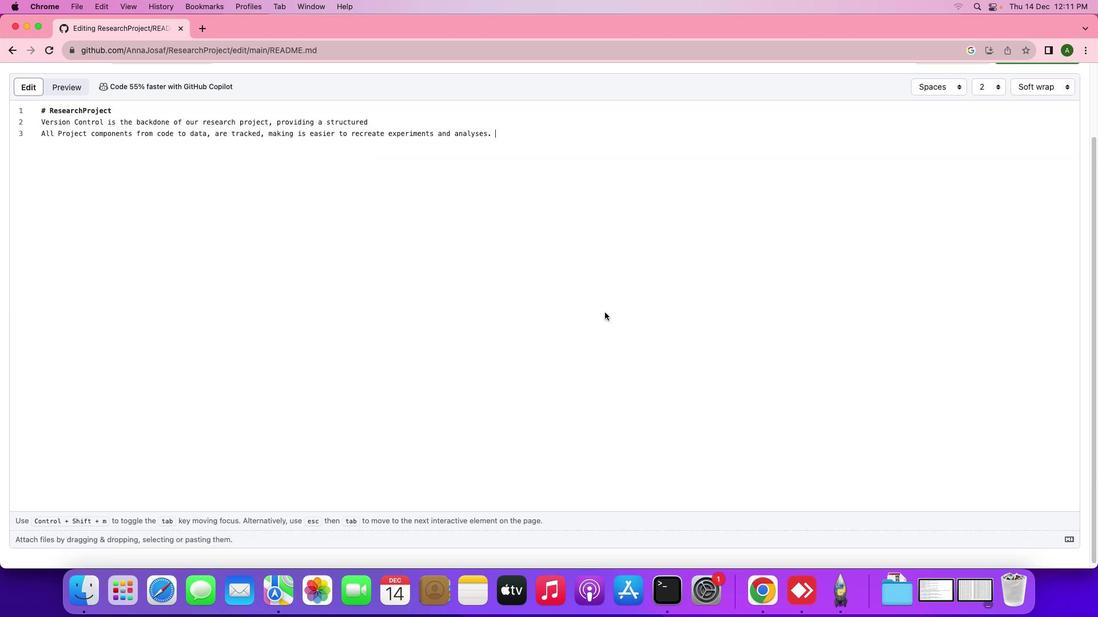 
Action: Mouse scrolled (604, 312) with delta (0, -1)
Screenshot: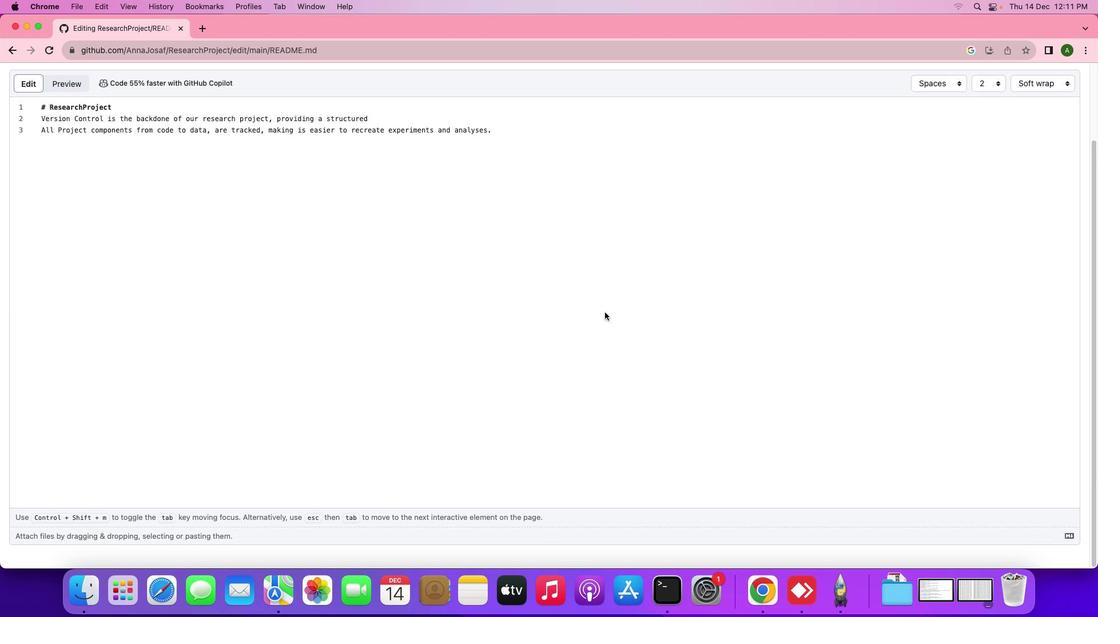
Action: Mouse scrolled (604, 312) with delta (0, 0)
Screenshot: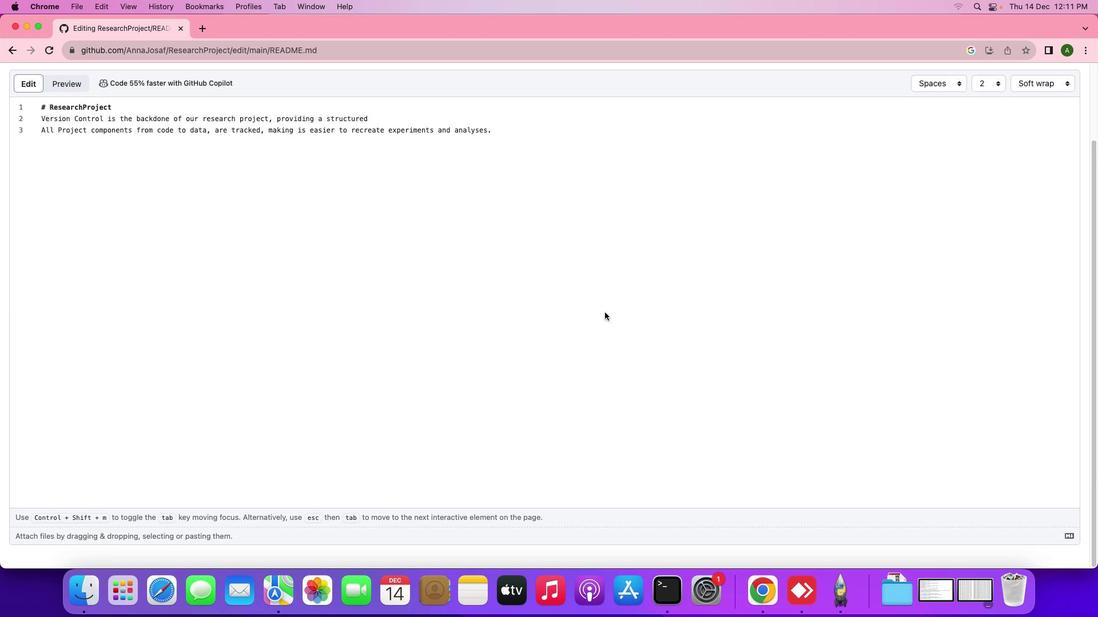 
Action: Mouse scrolled (604, 312) with delta (0, 0)
Screenshot: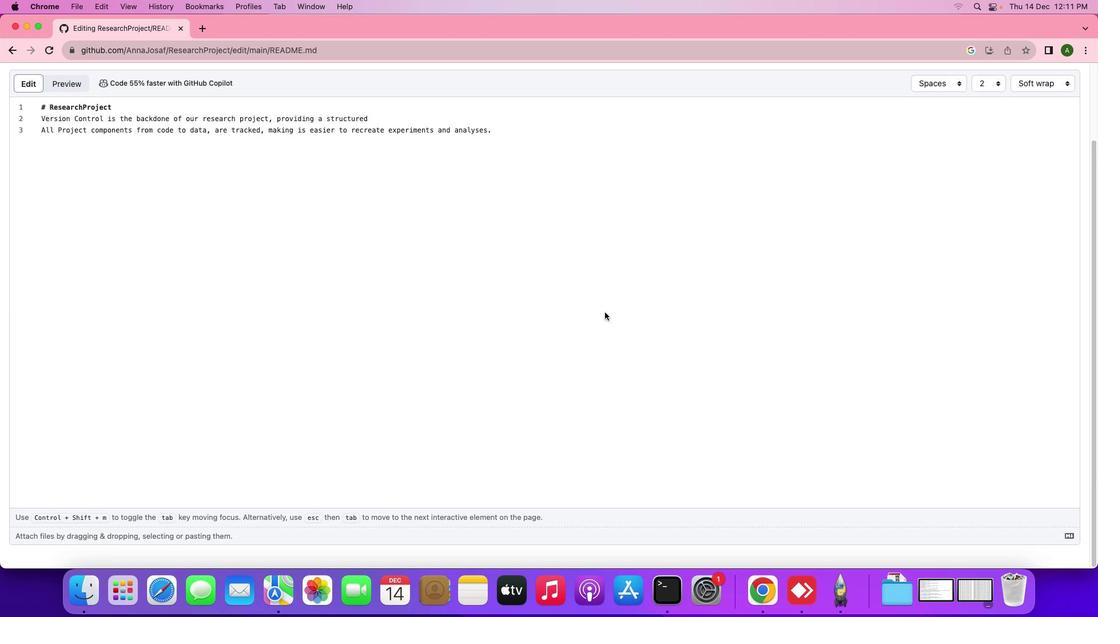 
Action: Mouse scrolled (604, 312) with delta (0, 0)
Screenshot: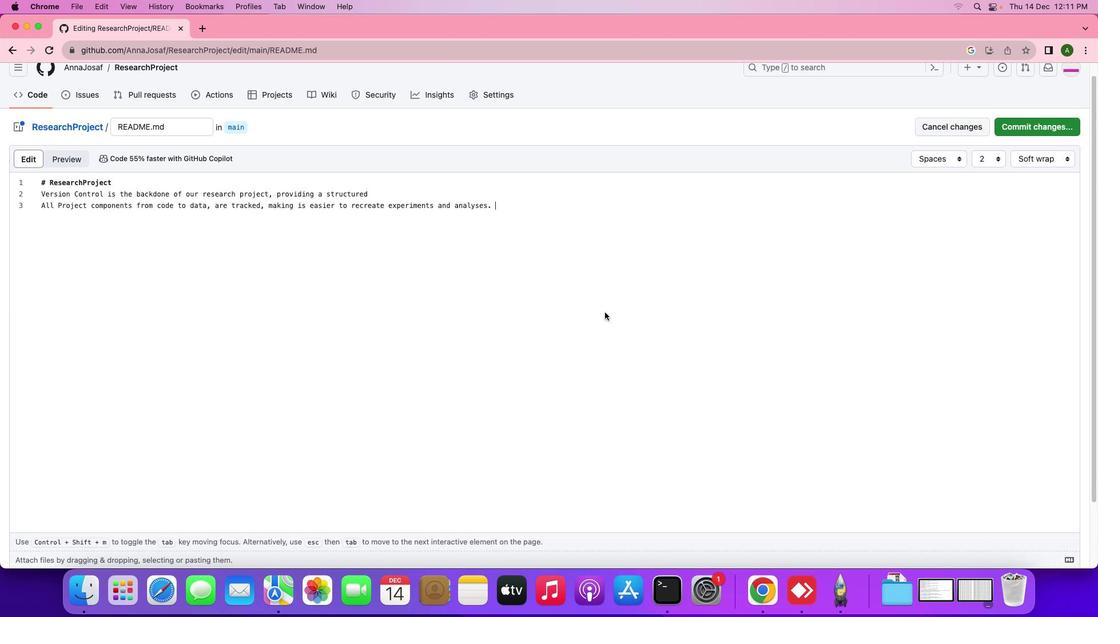 
Action: Mouse scrolled (604, 312) with delta (0, 0)
Screenshot: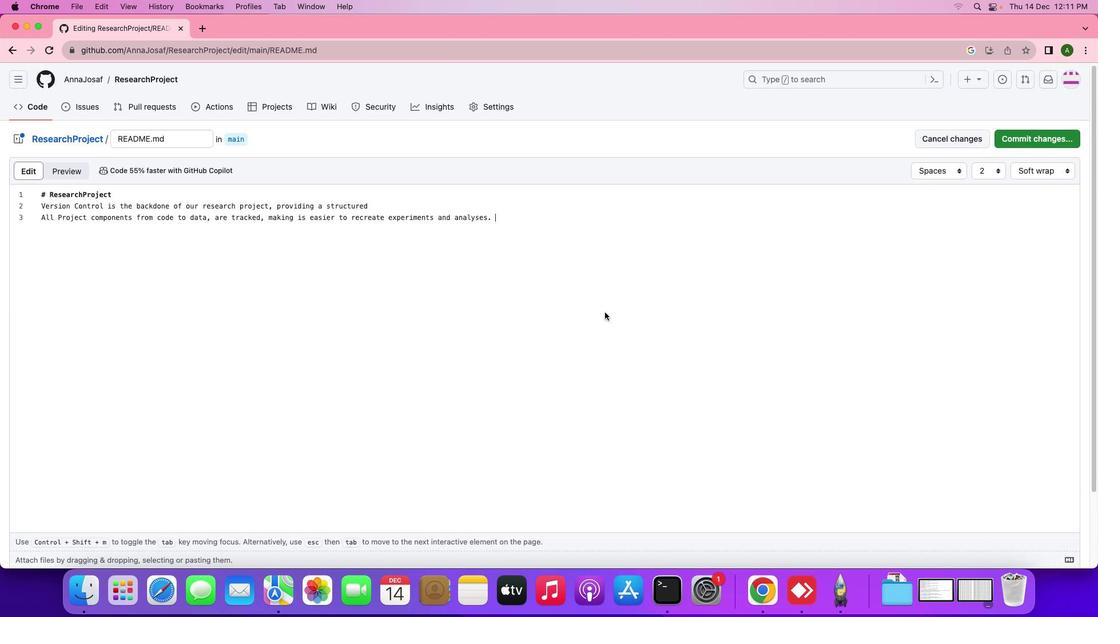 
Action: Mouse scrolled (604, 312) with delta (0, 1)
Screenshot: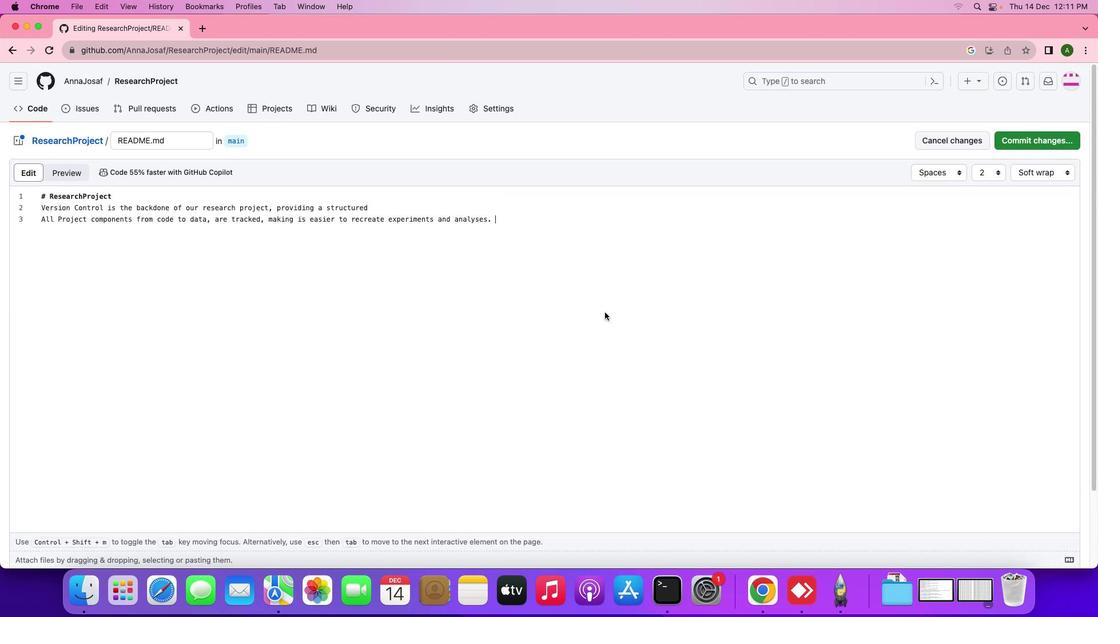 
Action: Mouse scrolled (604, 312) with delta (0, 2)
Screenshot: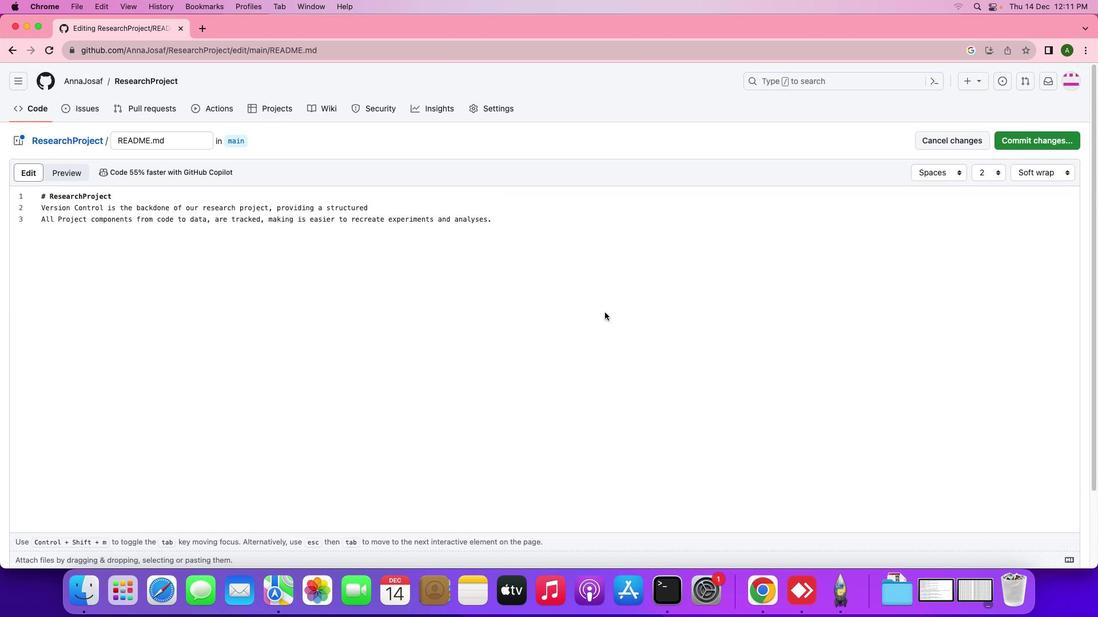 
Action: Mouse scrolled (604, 312) with delta (0, 0)
Screenshot: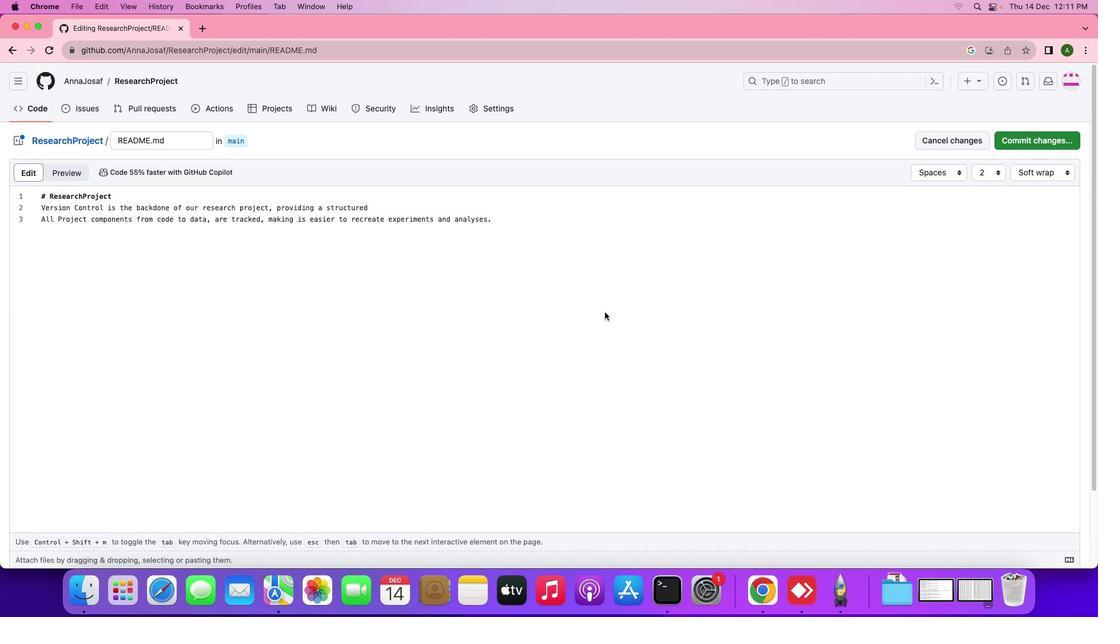 
Action: Mouse moved to (1019, 137)
Screenshot: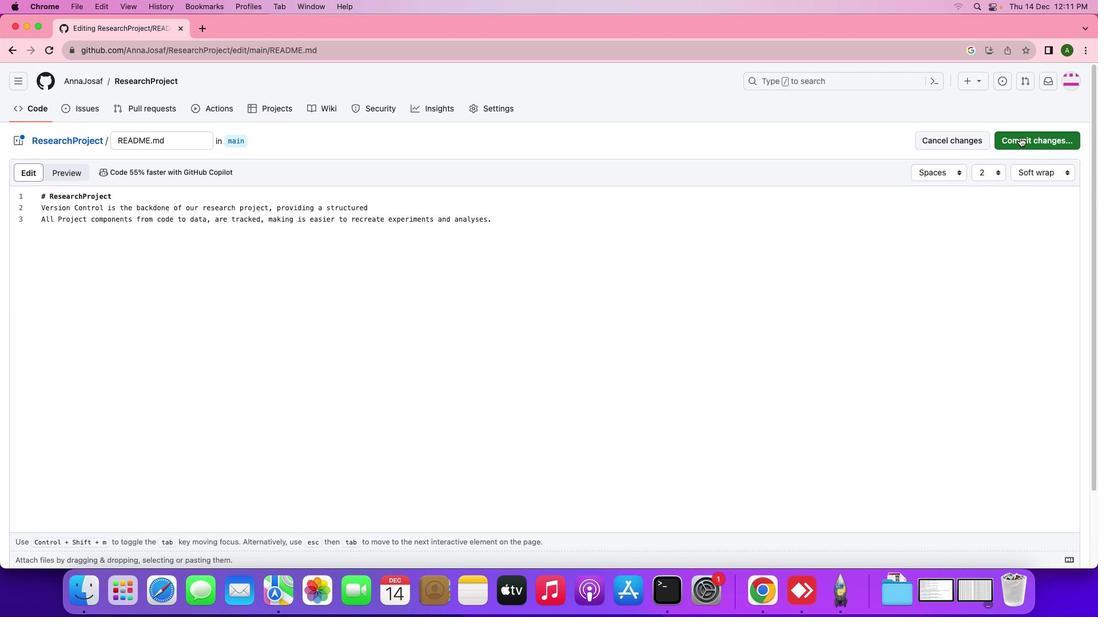 
Action: Mouse pressed left at (1019, 137)
Screenshot: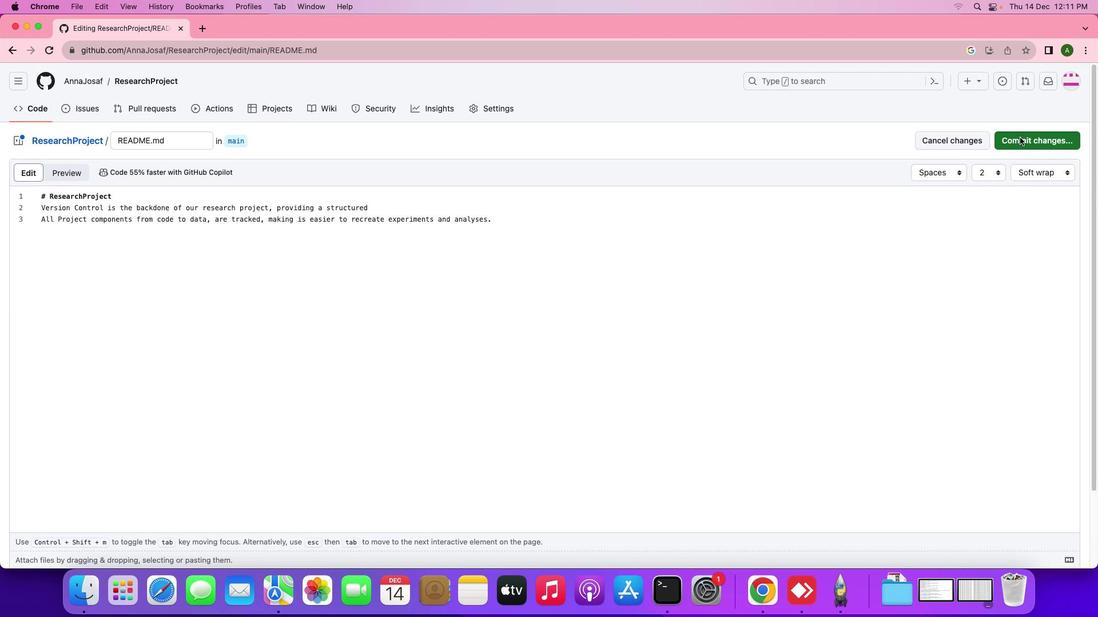 
Action: Mouse moved to (479, 290)
Screenshot: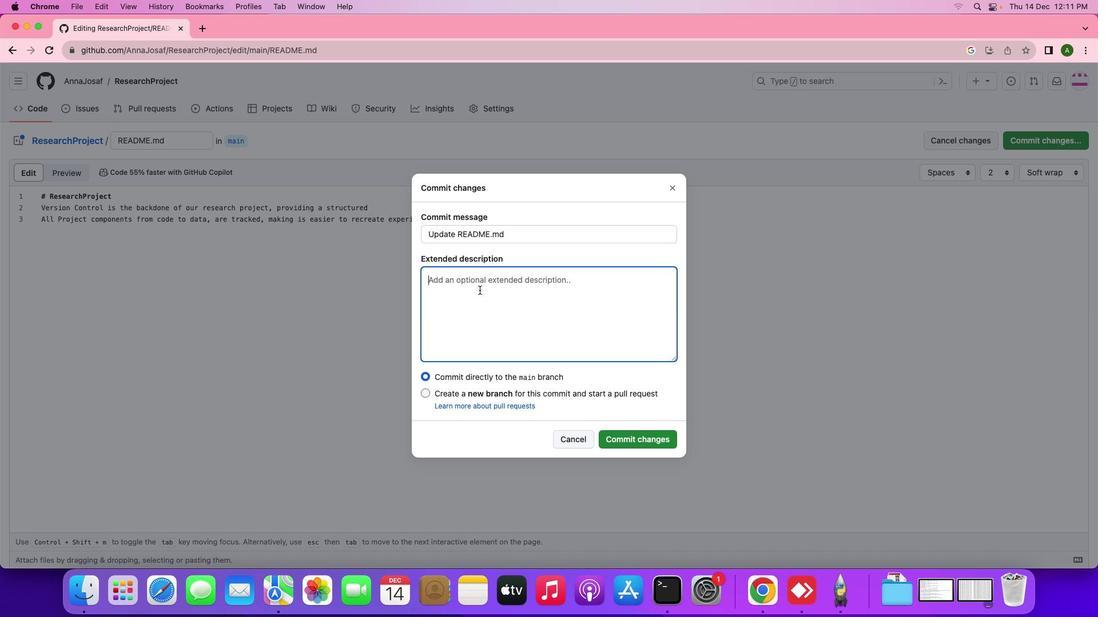 
Action: Mouse pressed left at (479, 290)
Screenshot: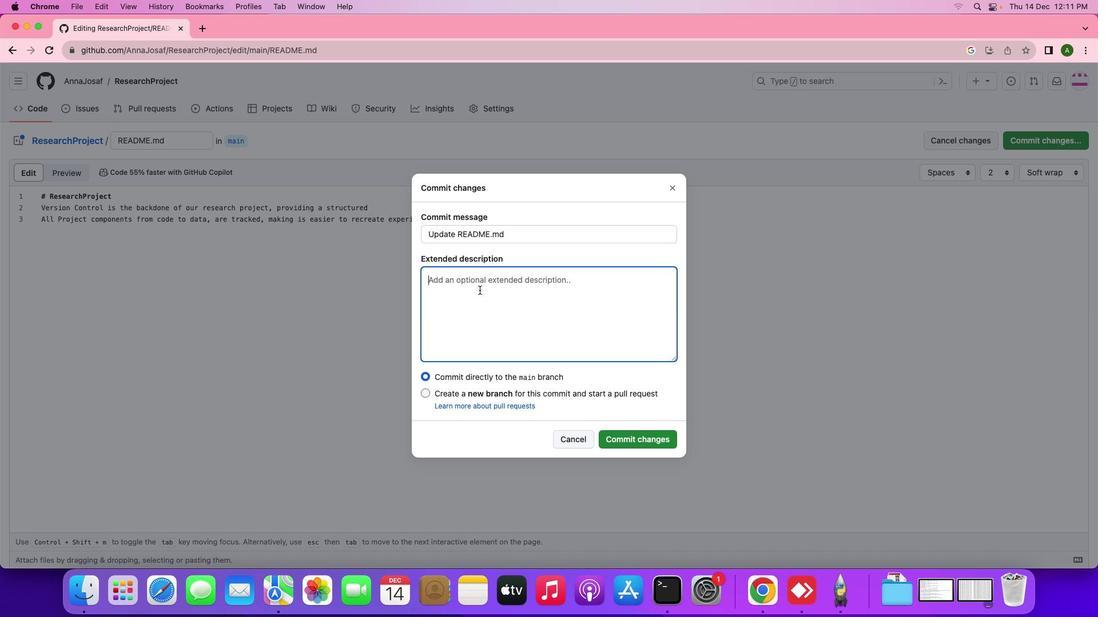 
Action: Mouse moved to (569, 438)
Screenshot: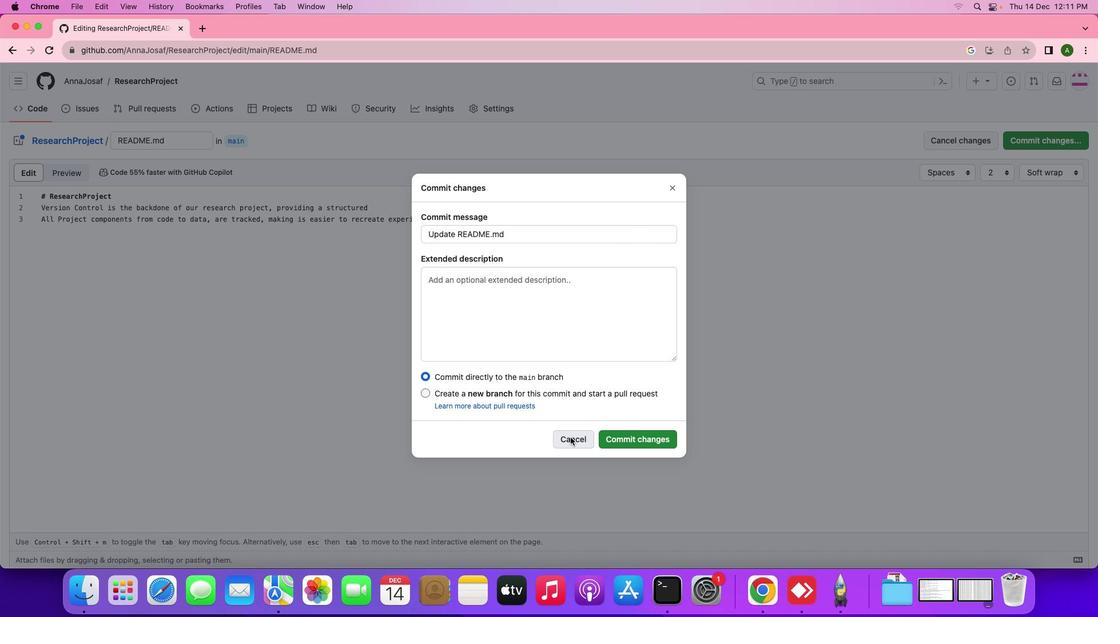 
Action: Mouse pressed left at (569, 438)
Screenshot: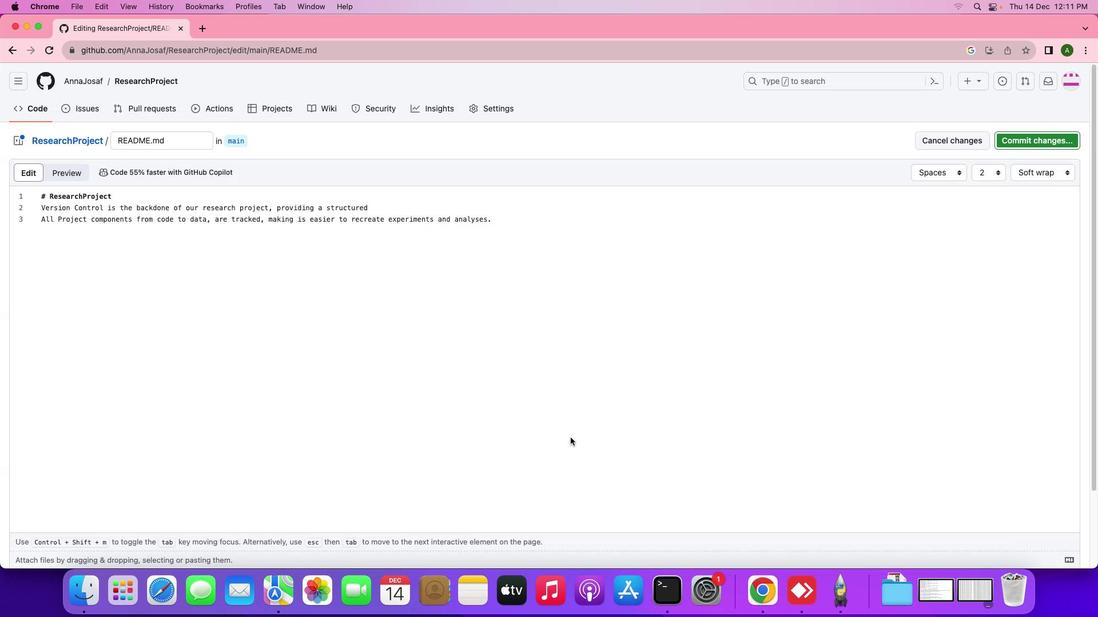 
Action: Mouse moved to (1050, 137)
Screenshot: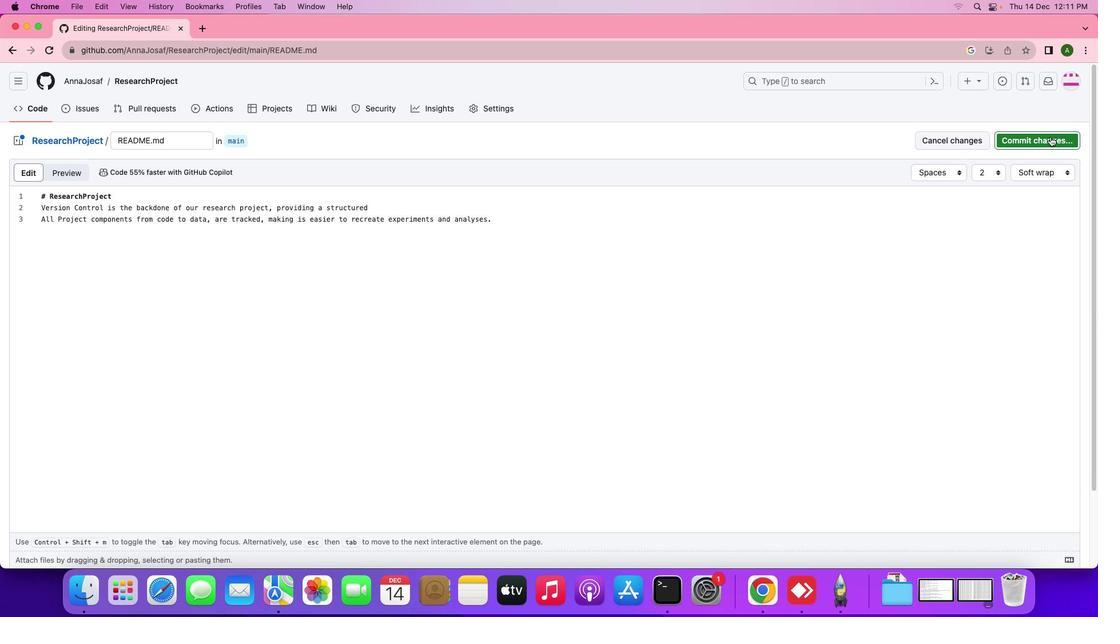 
Action: Mouse pressed left at (1050, 137)
Screenshot: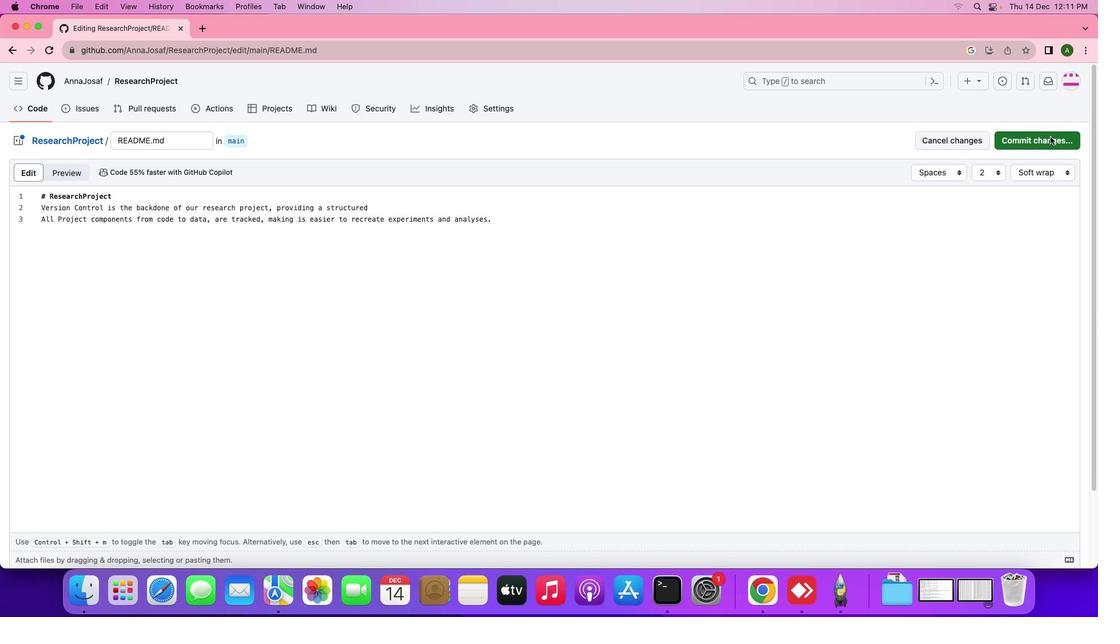 
Action: Mouse moved to (484, 290)
Screenshot: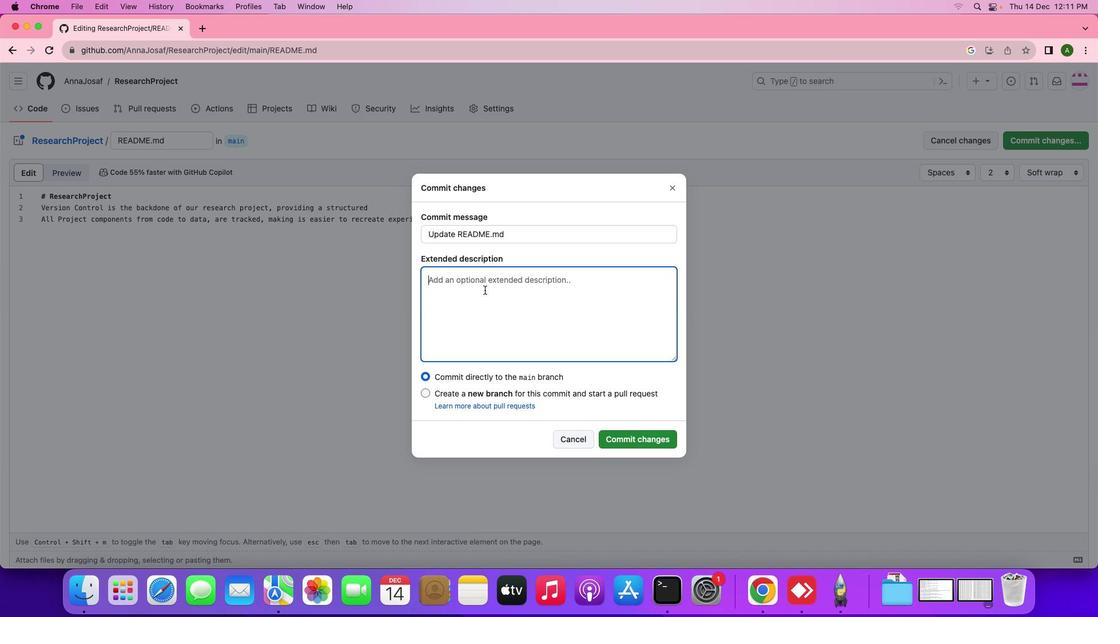 
Action: Mouse pressed left at (484, 290)
Screenshot: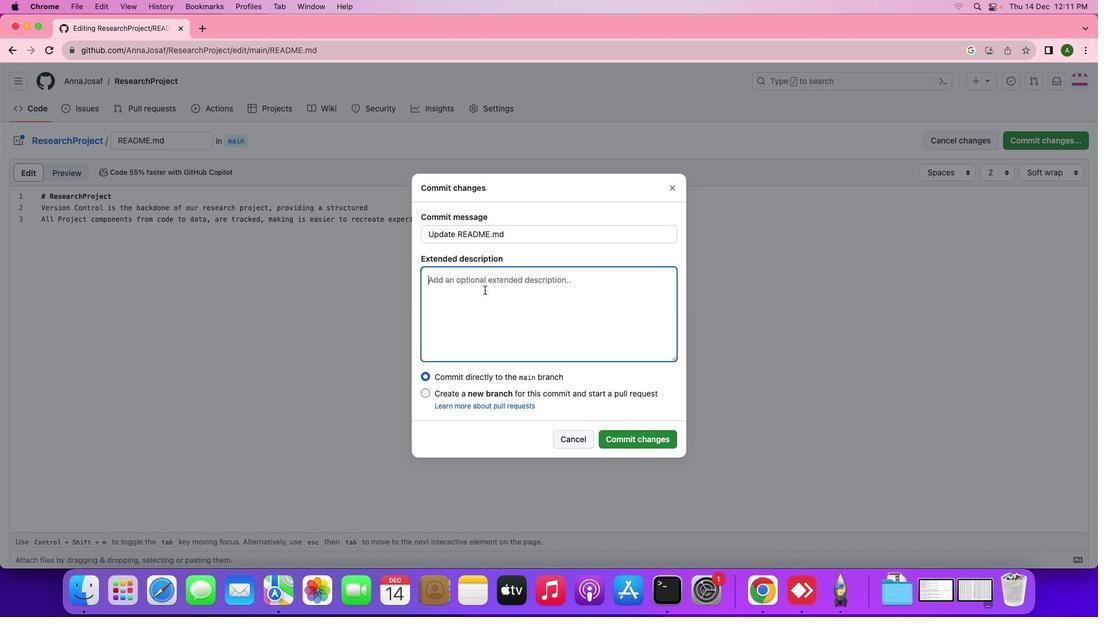 
Action: Mouse moved to (474, 288)
Screenshot: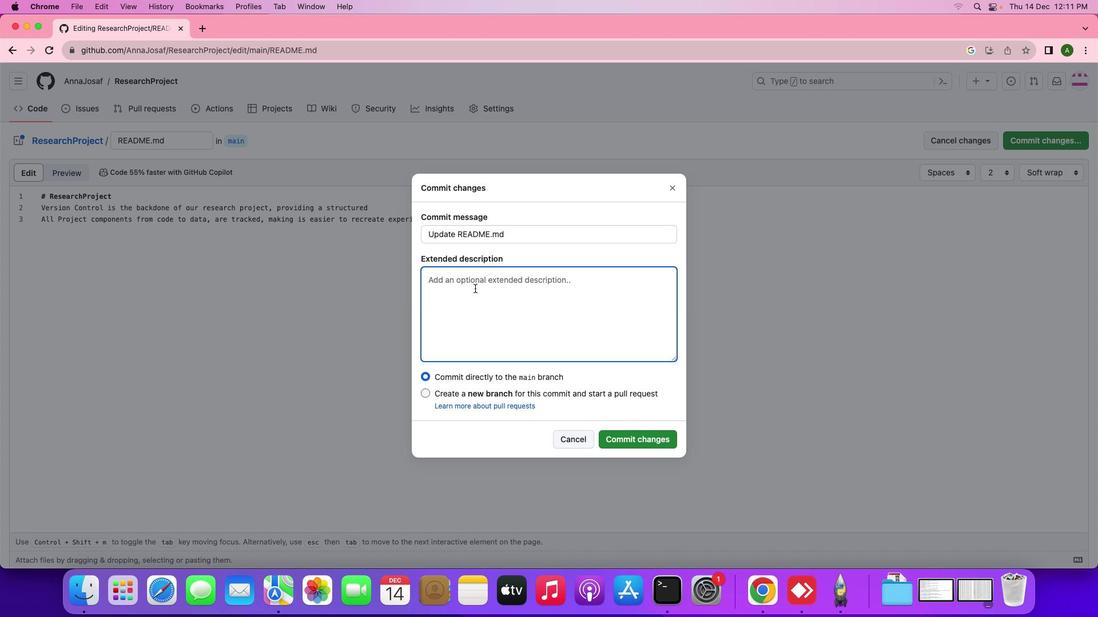 
Action: Key pressed 'd'Key.backspace'v''e''r''s''i''o''n'Key.shift_r'C''o''n''t''r''o''l'
Screenshot: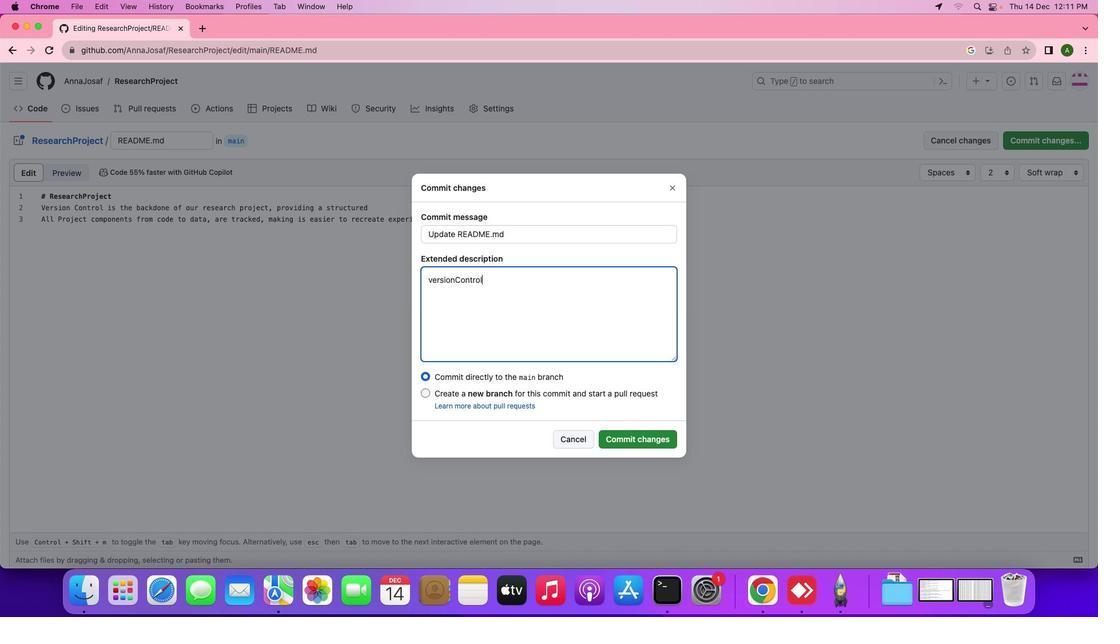 
Action: Mouse moved to (548, 283)
Screenshot: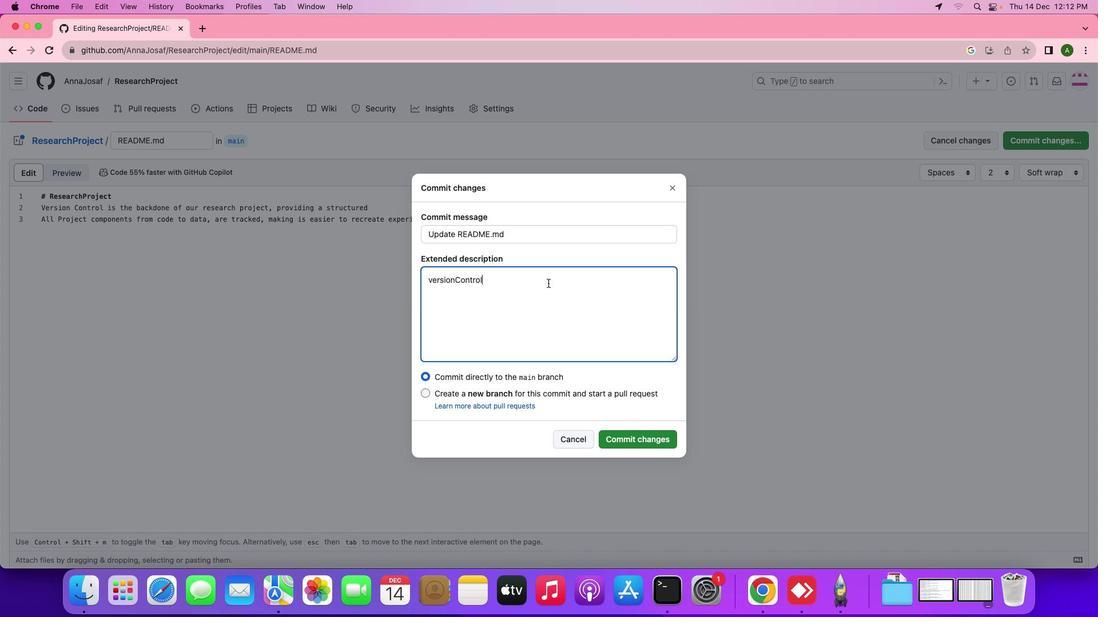 
Action: Mouse pressed left at (548, 283)
Screenshot: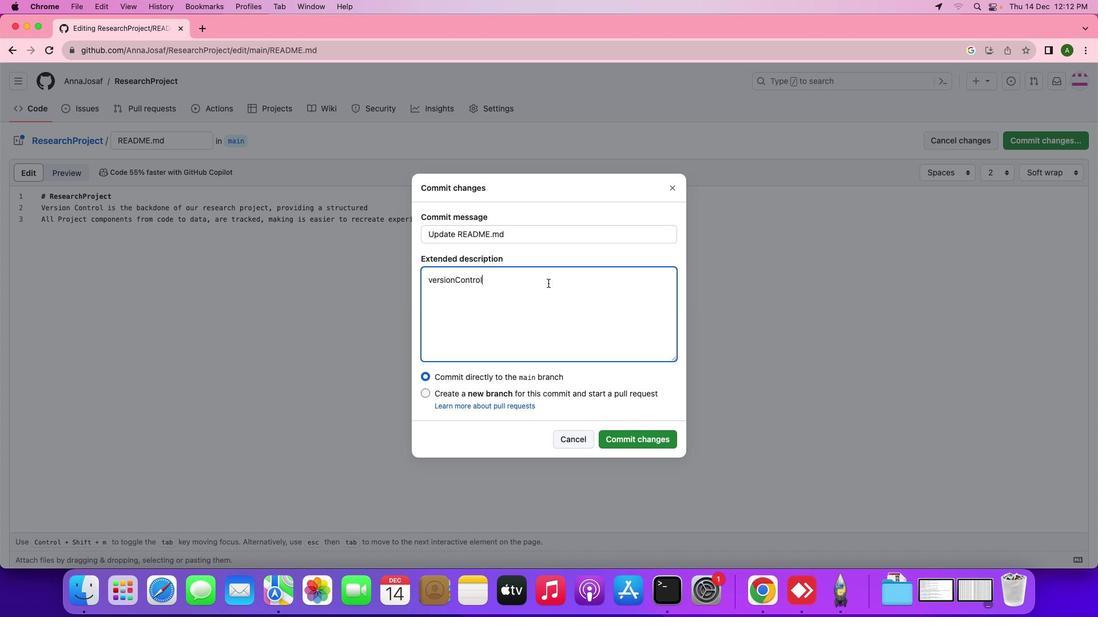
Action: Mouse moved to (638, 438)
Screenshot: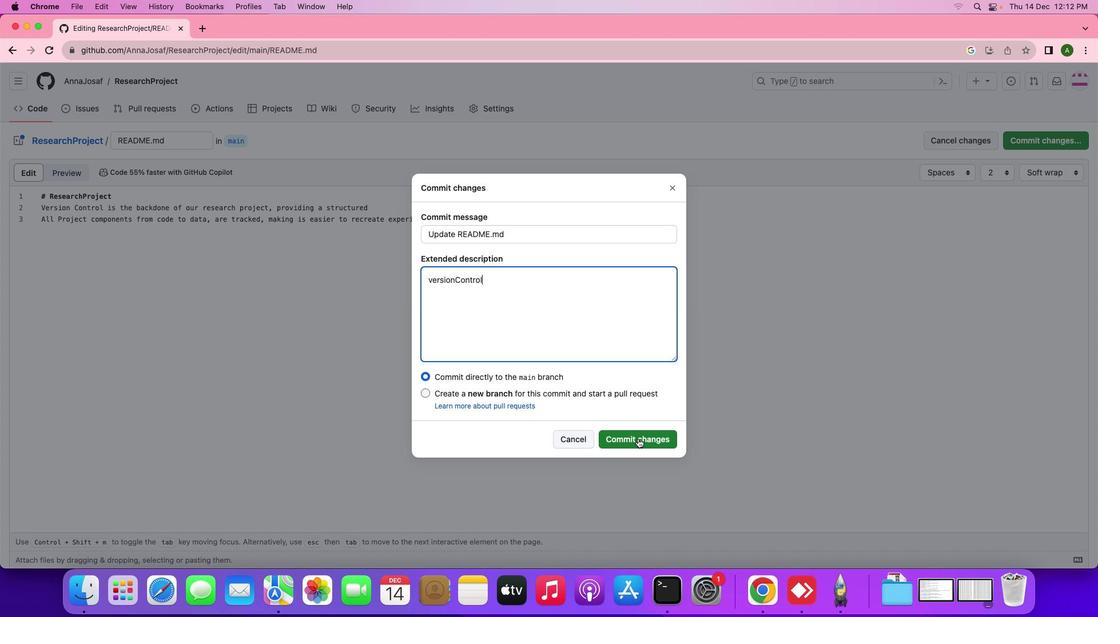 
Action: Mouse pressed left at (638, 438)
Screenshot: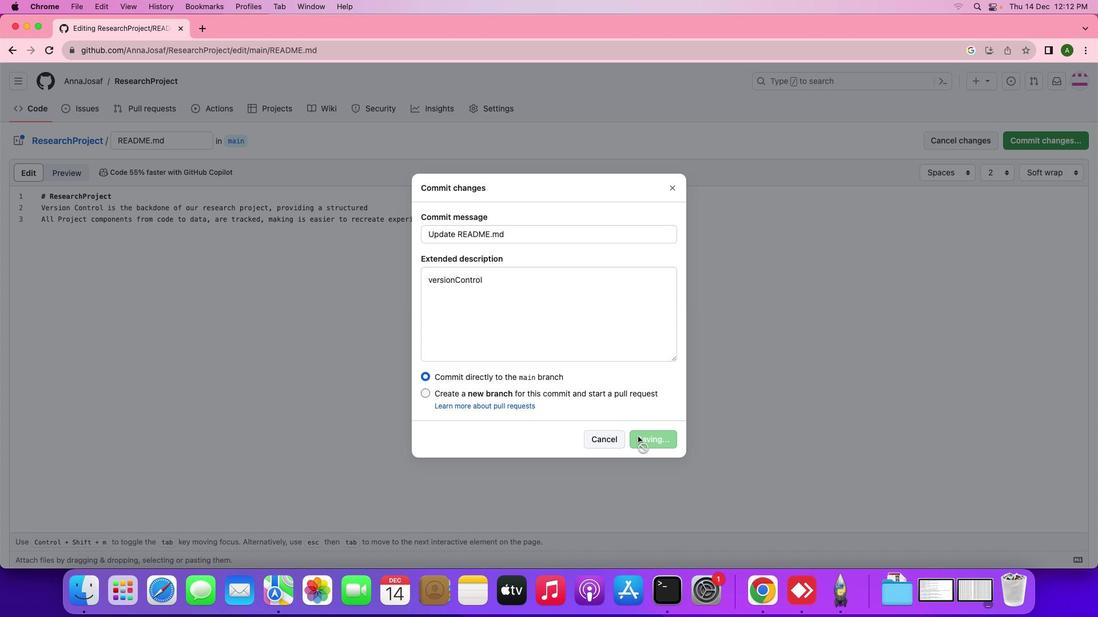 
Action: Mouse moved to (35, 110)
Screenshot: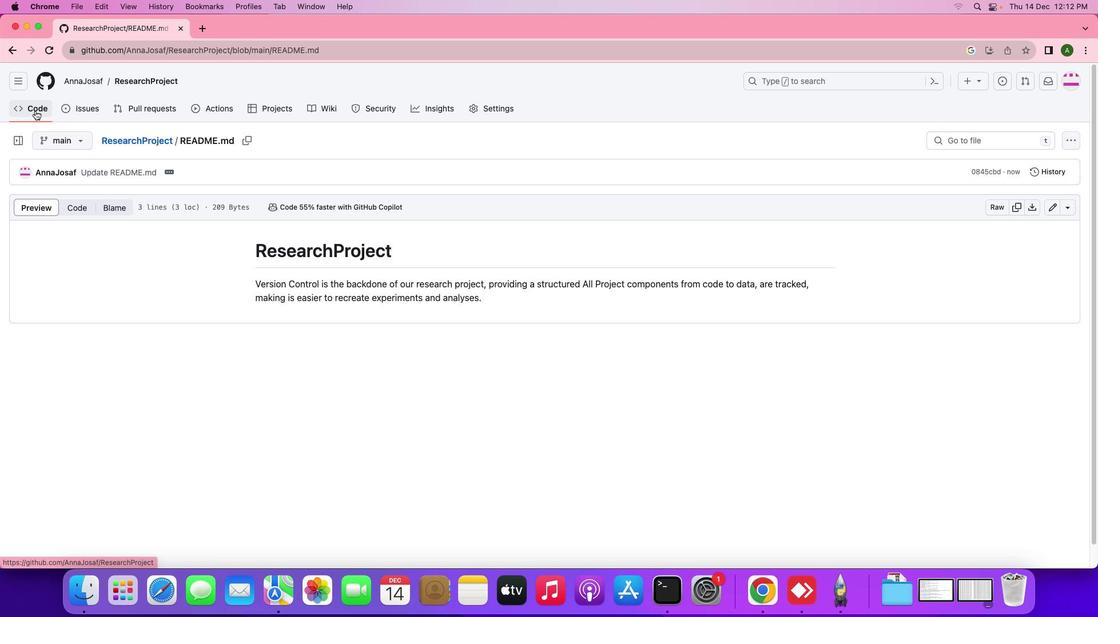 
Action: Mouse pressed left at (35, 110)
Screenshot: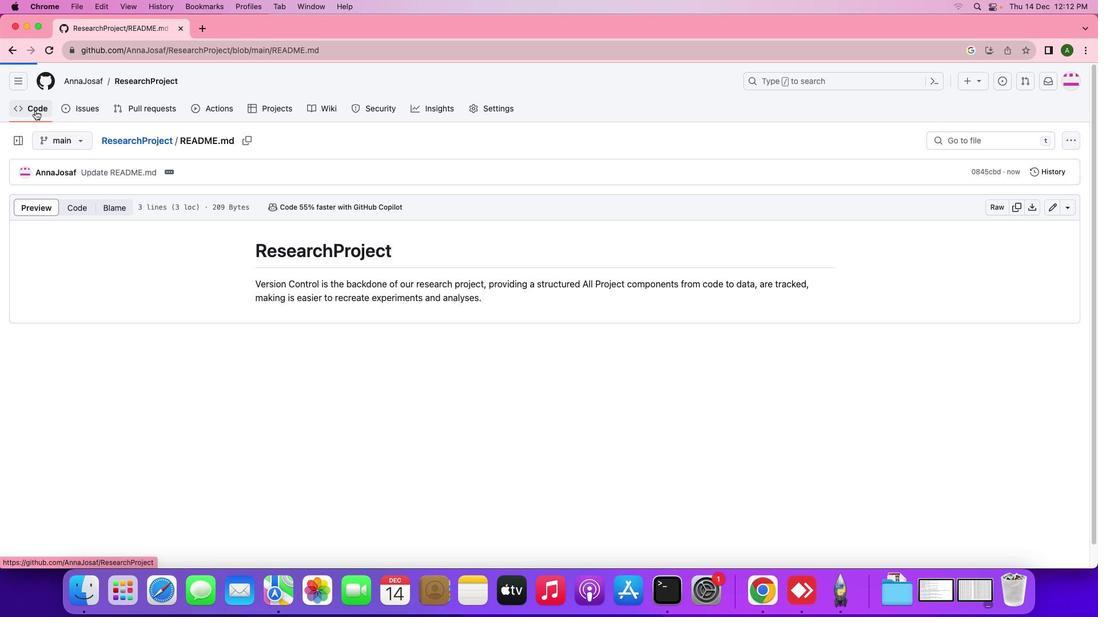 
Action: Mouse moved to (513, 273)
Screenshot: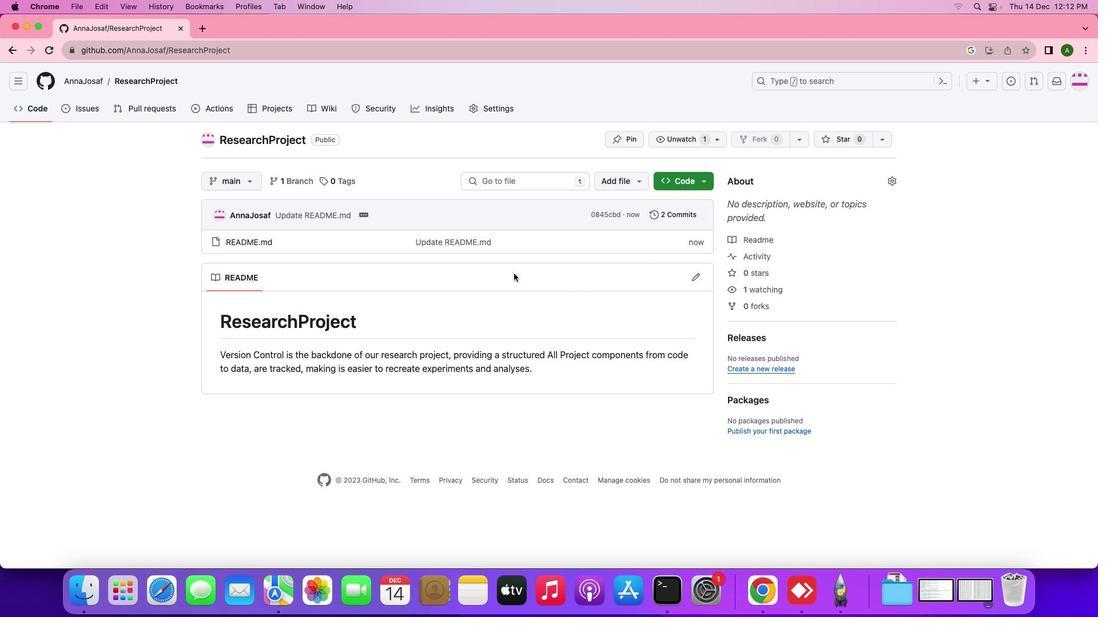 
